 Task: Combine reversed audio with a delay effect to create a surreal ambiance.
Action: Mouse moved to (86, 8)
Screenshot: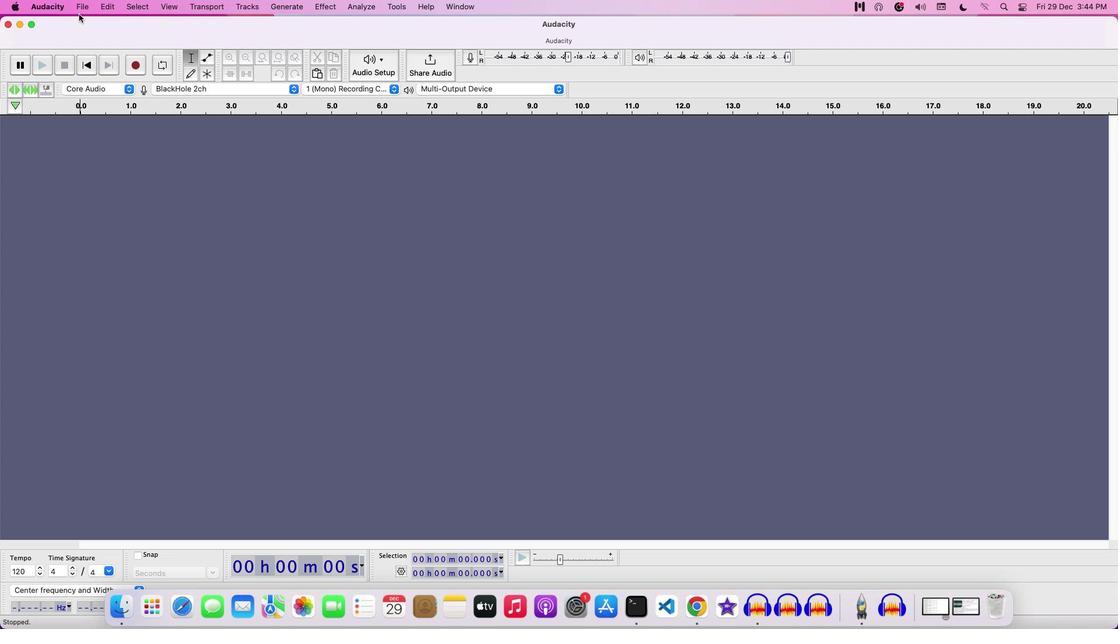 
Action: Mouse pressed left at (86, 8)
Screenshot: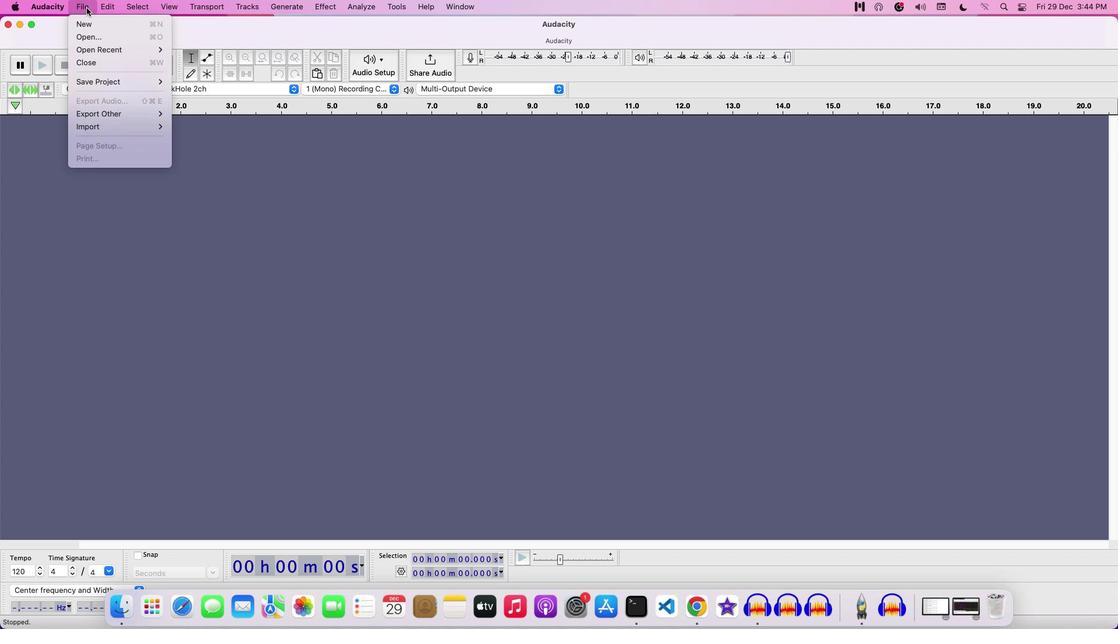 
Action: Mouse moved to (100, 34)
Screenshot: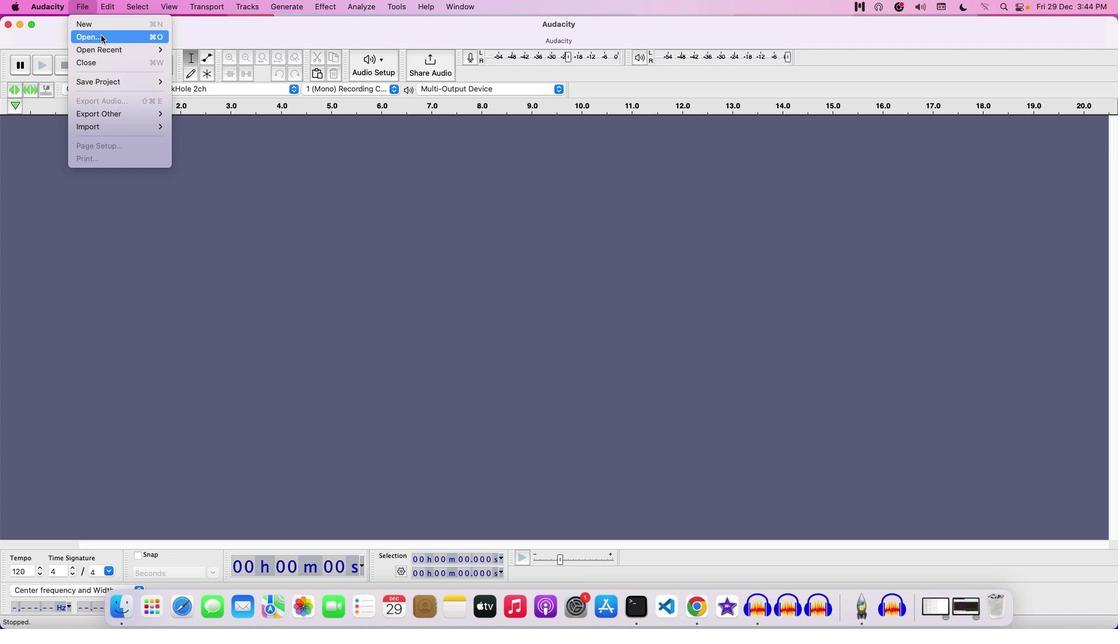 
Action: Mouse pressed left at (100, 34)
Screenshot: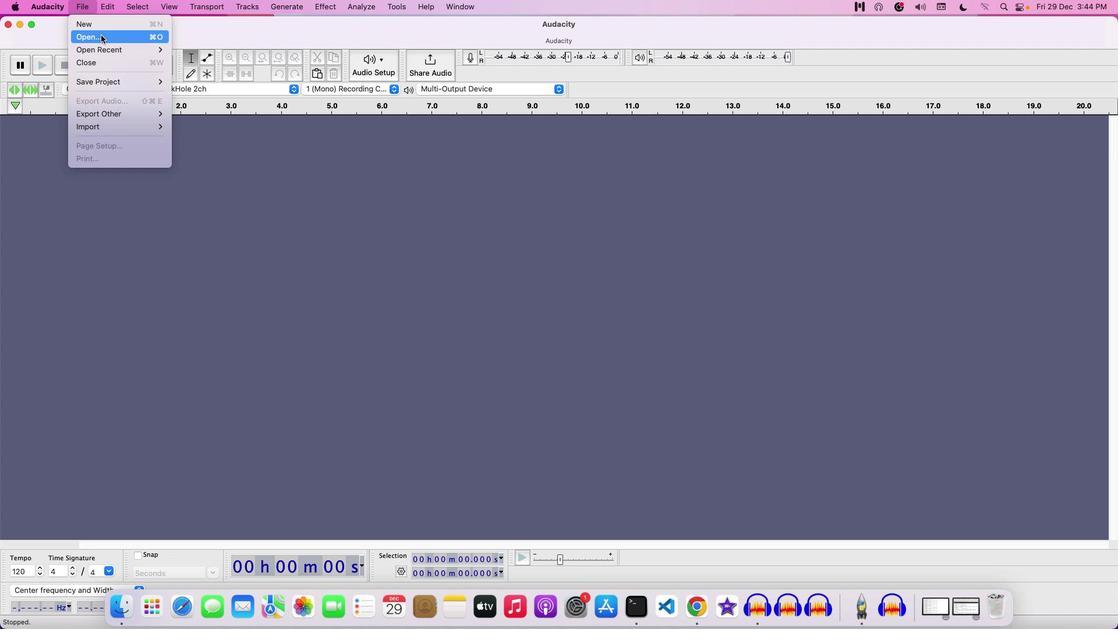 
Action: Mouse moved to (382, 150)
Screenshot: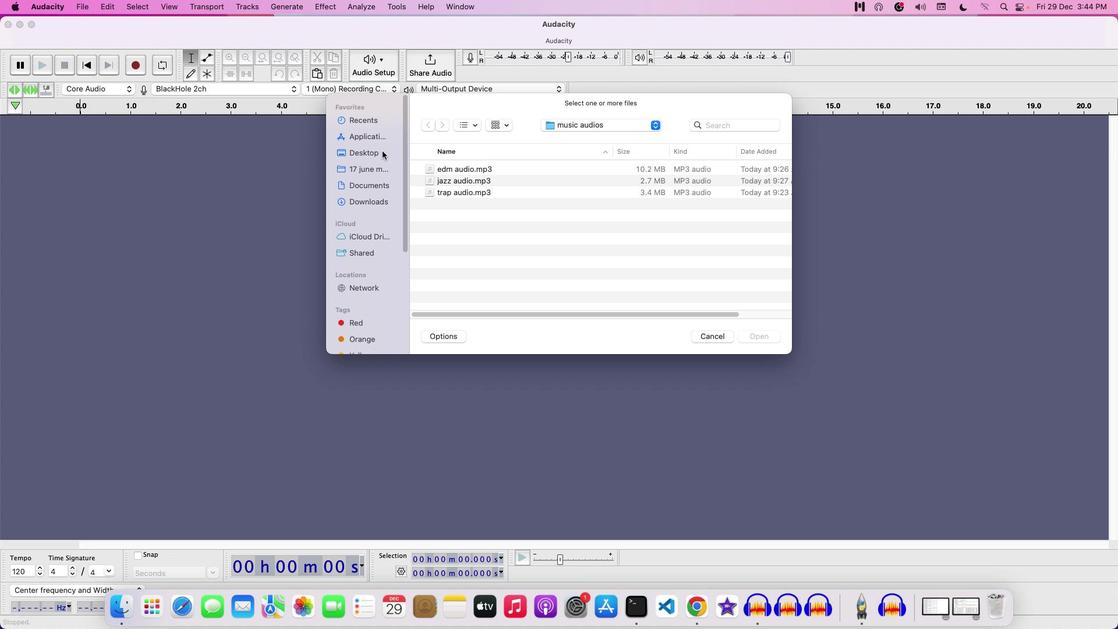 
Action: Mouse pressed left at (382, 150)
Screenshot: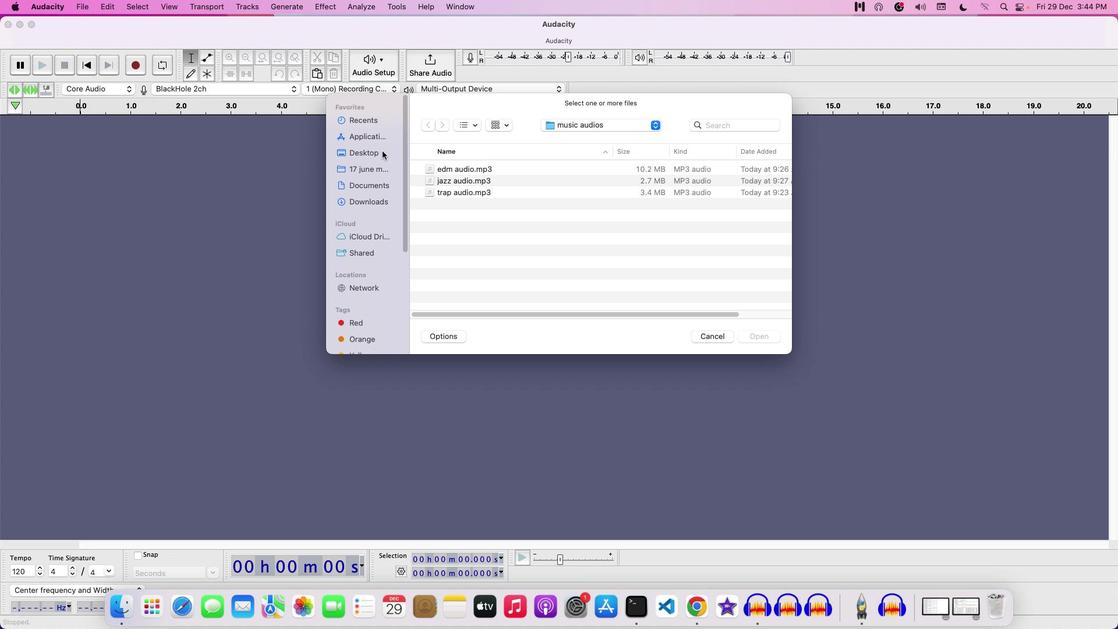 
Action: Mouse moved to (491, 180)
Screenshot: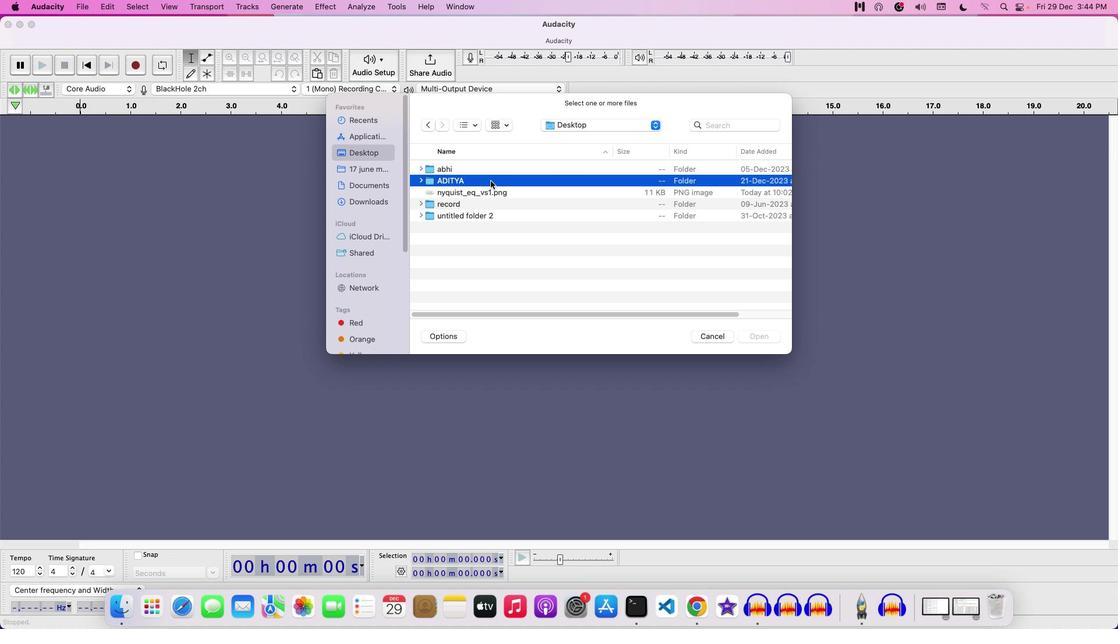 
Action: Mouse pressed left at (491, 180)
Screenshot: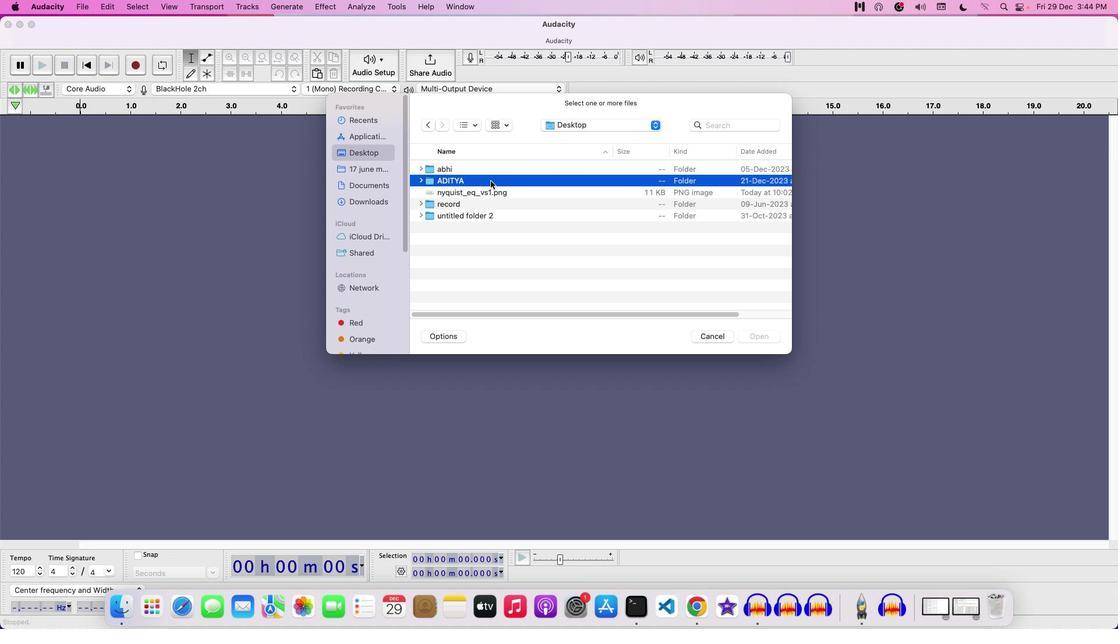 
Action: Mouse pressed left at (491, 180)
Screenshot: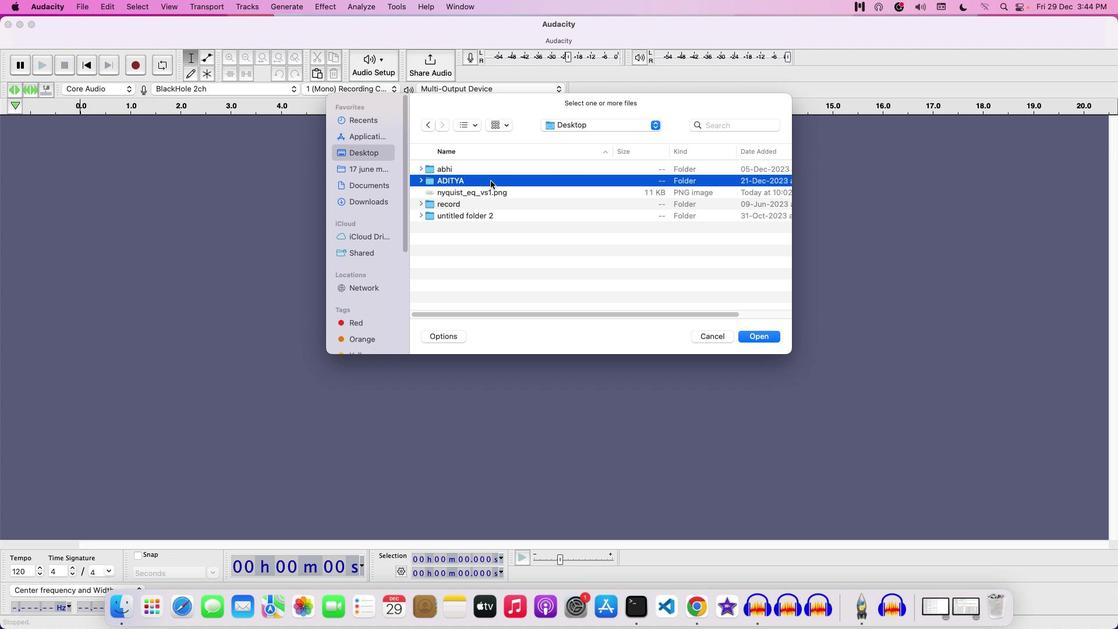 
Action: Mouse moved to (468, 190)
Screenshot: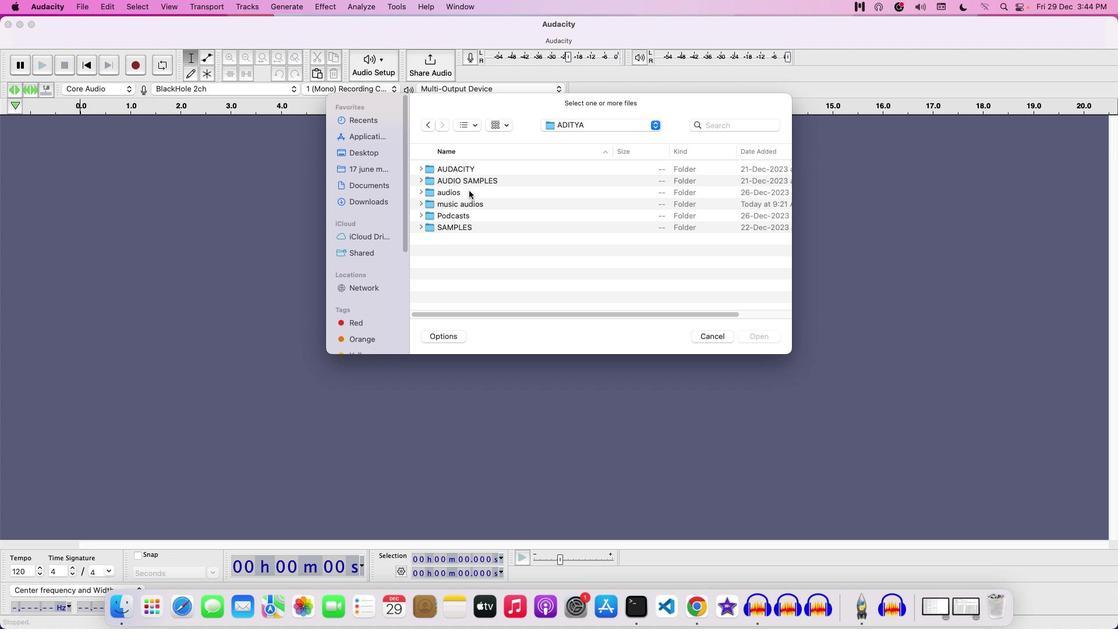 
Action: Mouse pressed left at (468, 190)
Screenshot: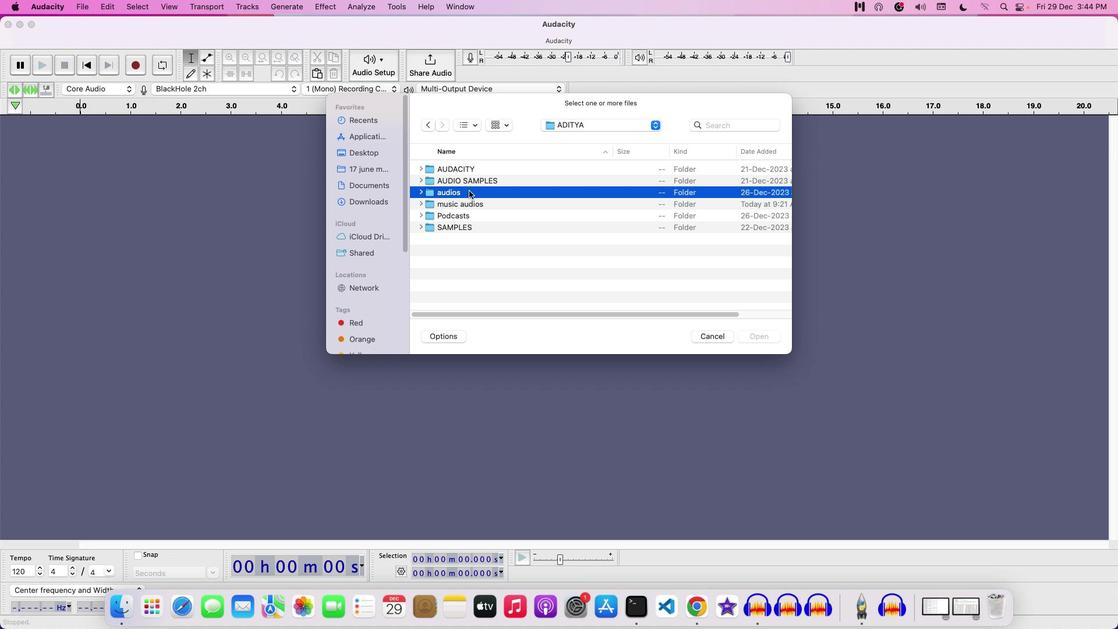 
Action: Mouse pressed left at (468, 190)
Screenshot: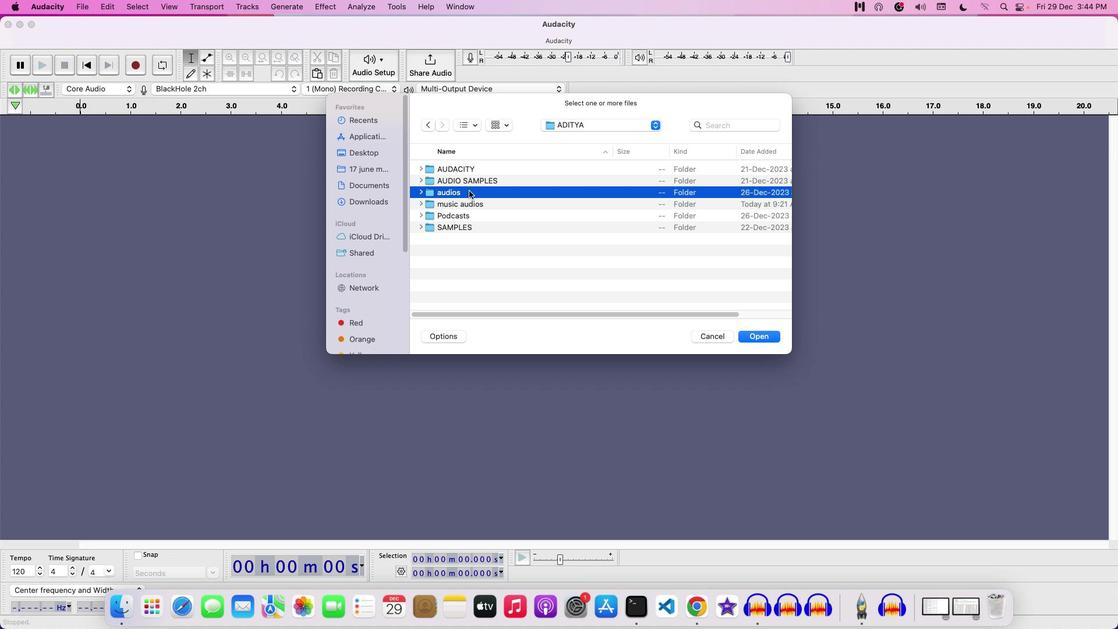 
Action: Mouse moved to (464, 170)
Screenshot: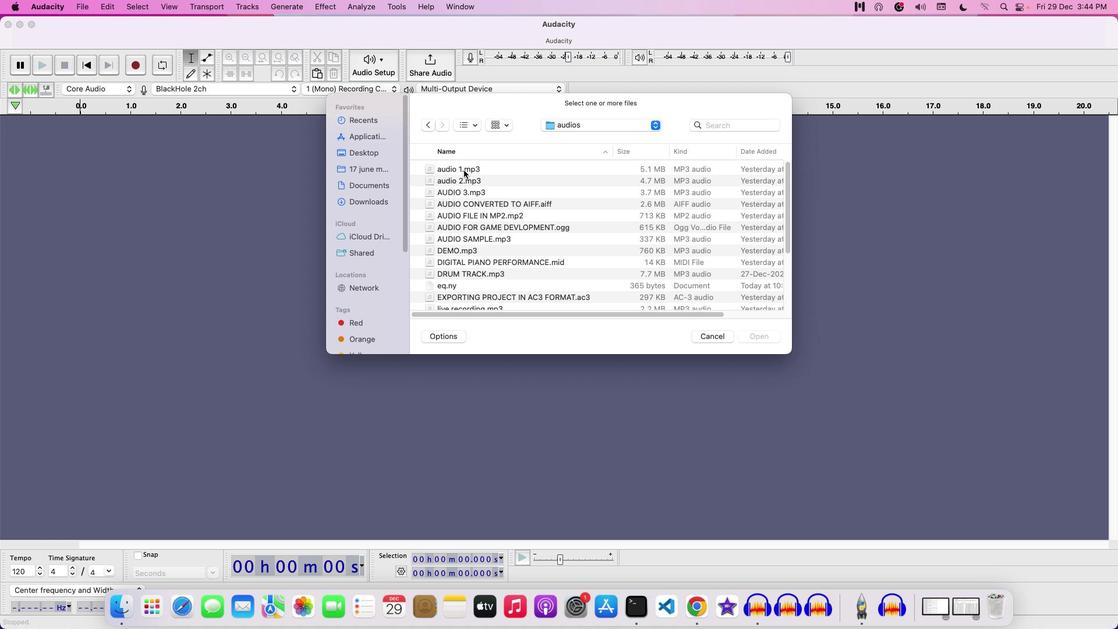 
Action: Mouse pressed left at (464, 170)
Screenshot: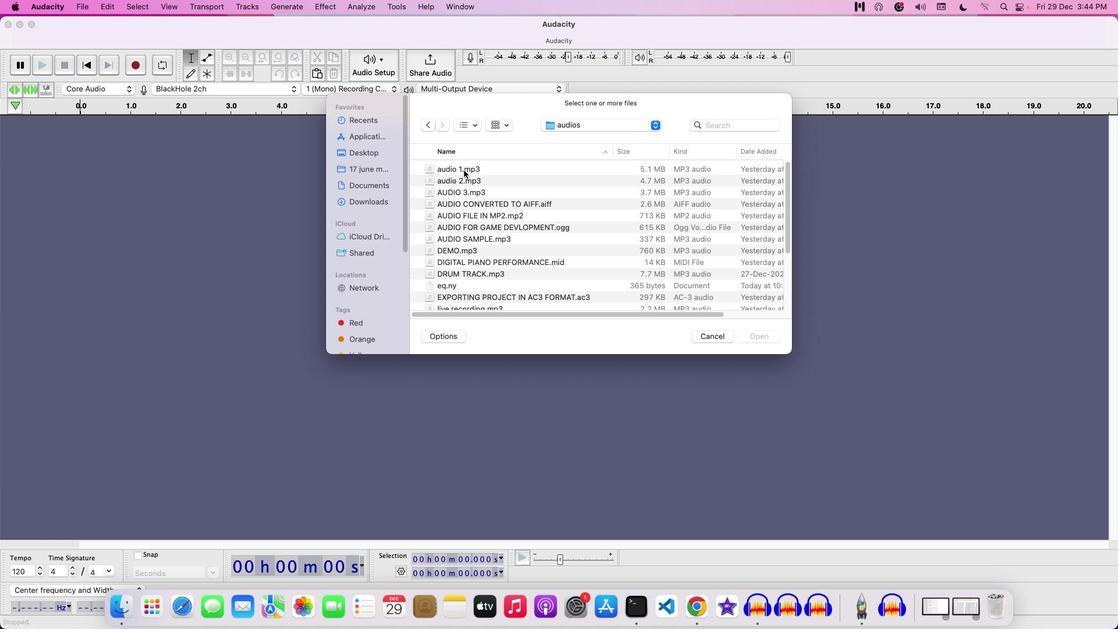 
Action: Mouse moved to (552, 181)
Screenshot: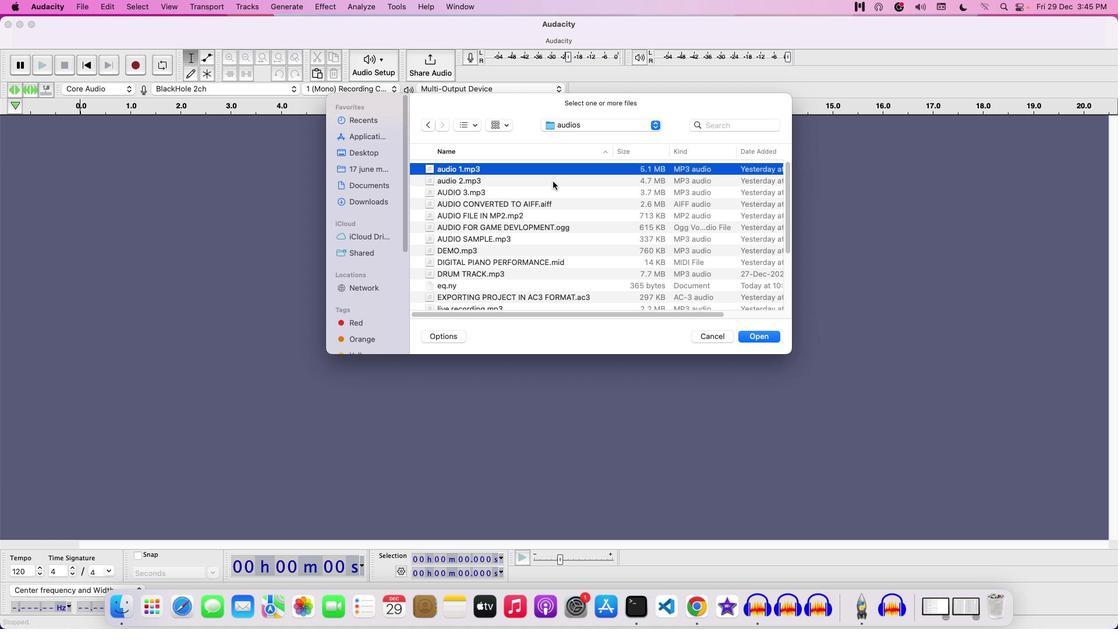 
Action: Mouse pressed left at (552, 181)
Screenshot: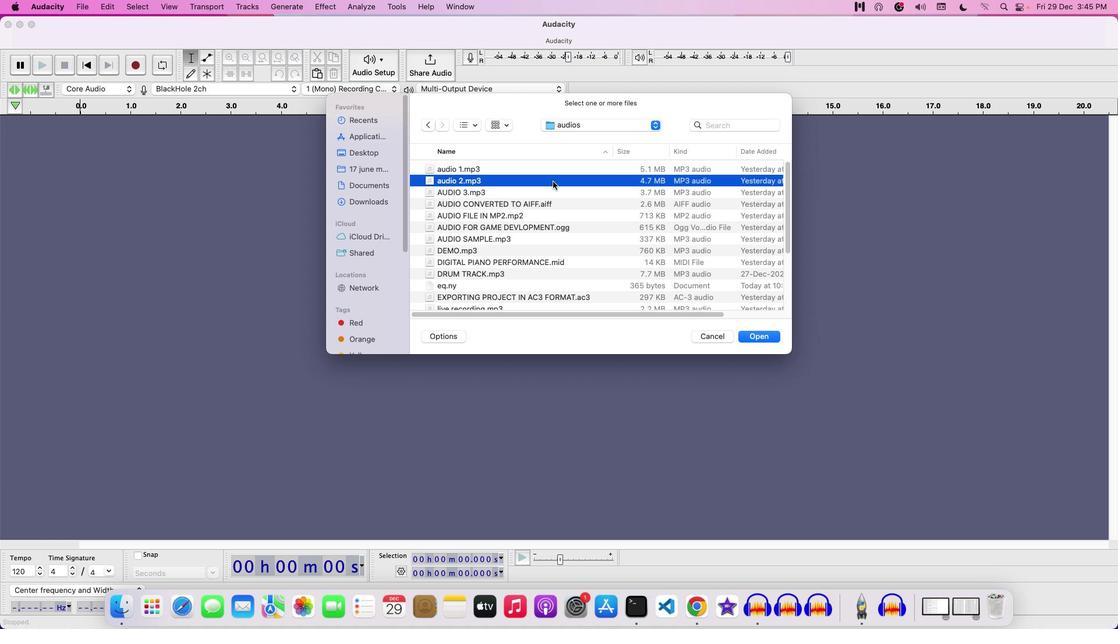 
Action: Mouse moved to (585, 170)
Screenshot: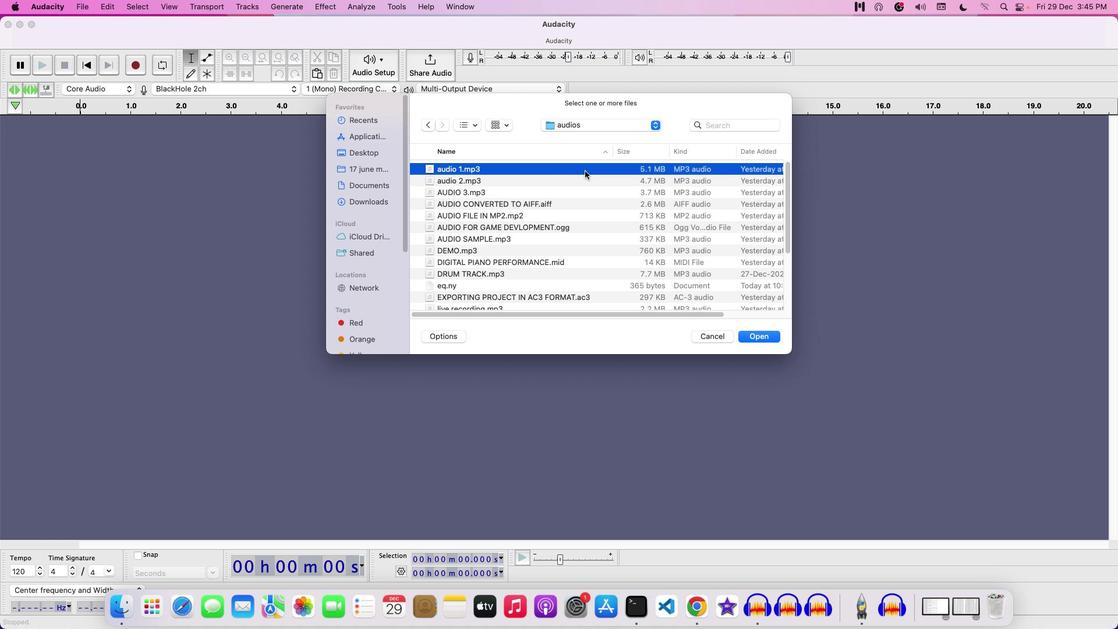 
Action: Mouse pressed left at (585, 170)
Screenshot: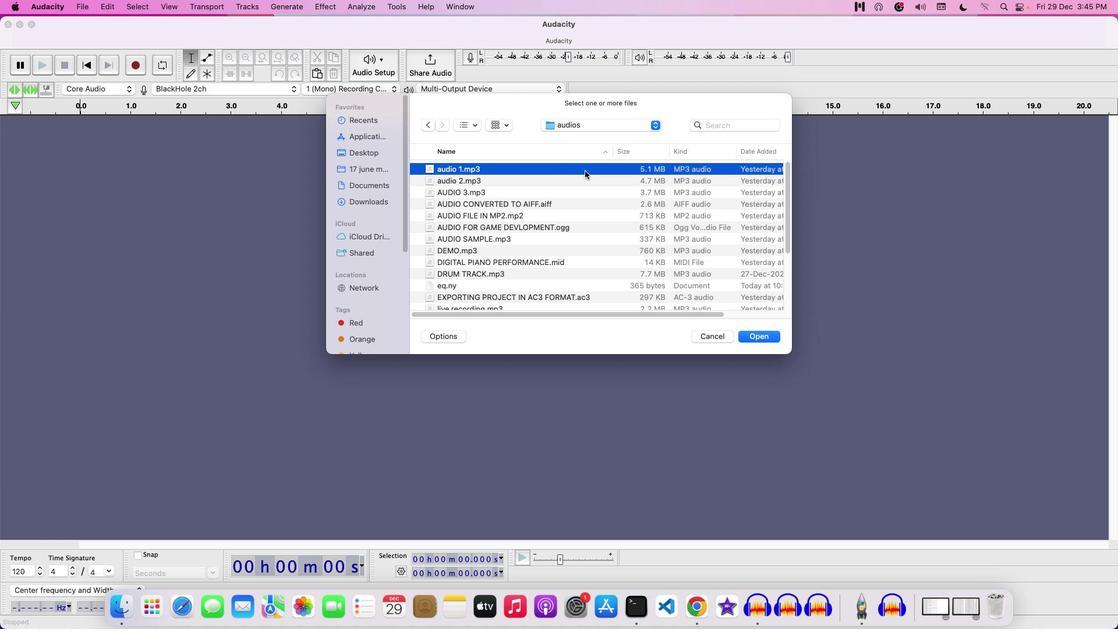 
Action: Mouse moved to (749, 337)
Screenshot: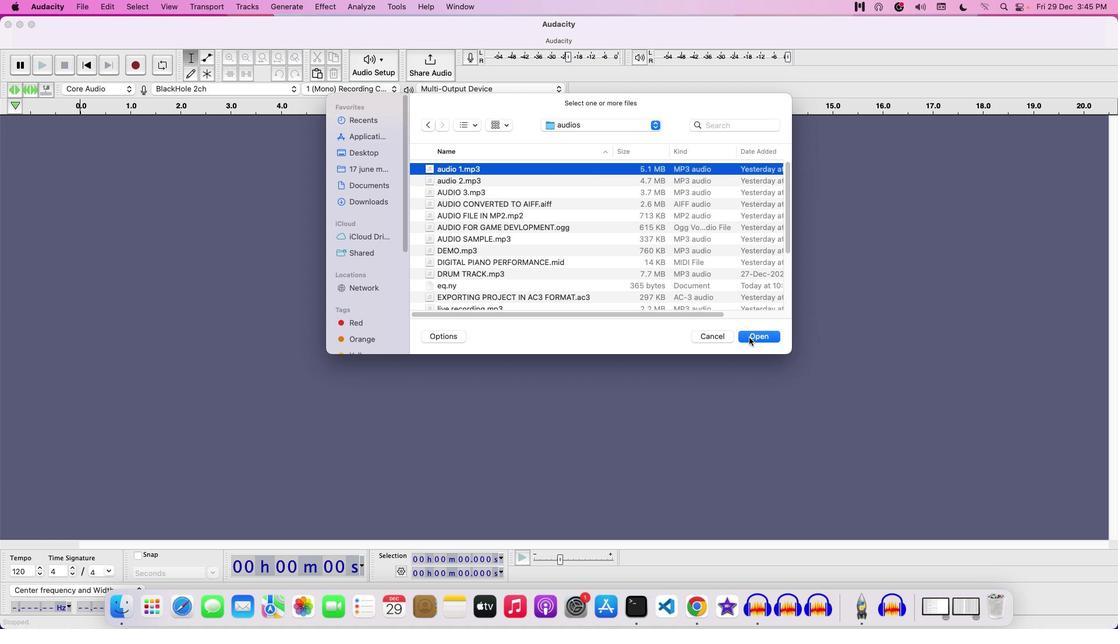 
Action: Mouse pressed left at (749, 337)
Screenshot: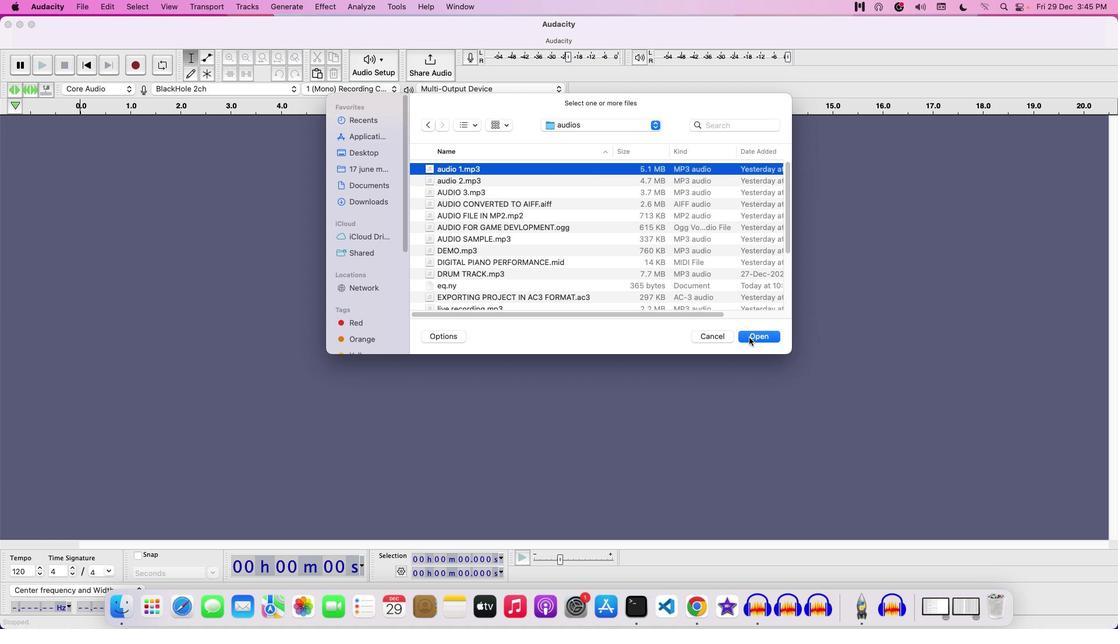 
Action: Mouse moved to (385, 162)
Screenshot: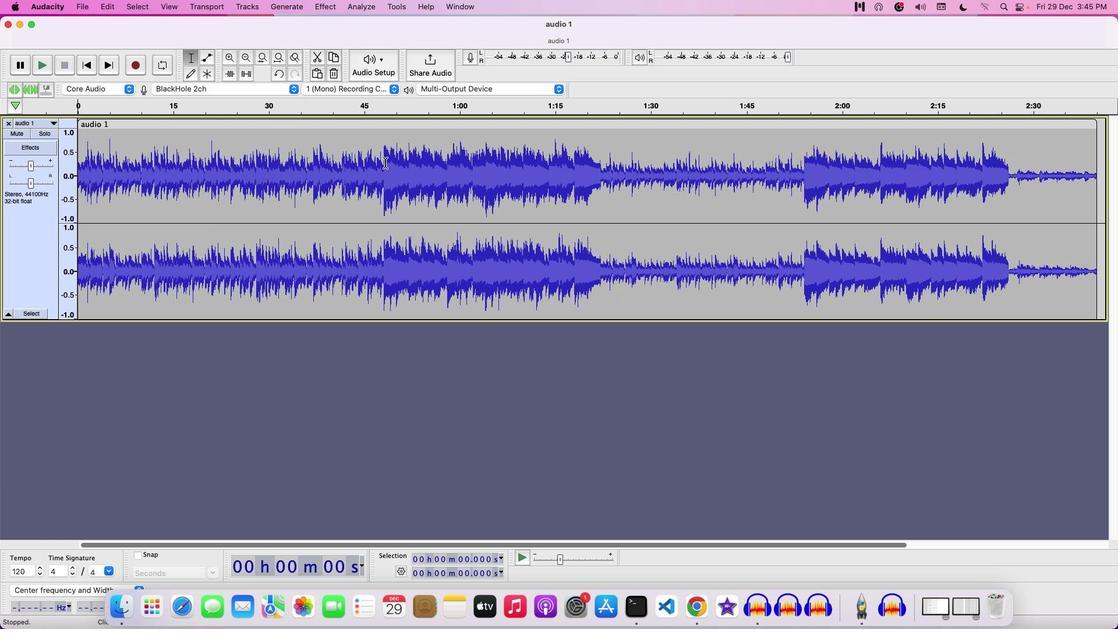 
Action: Mouse pressed left at (385, 162)
Screenshot: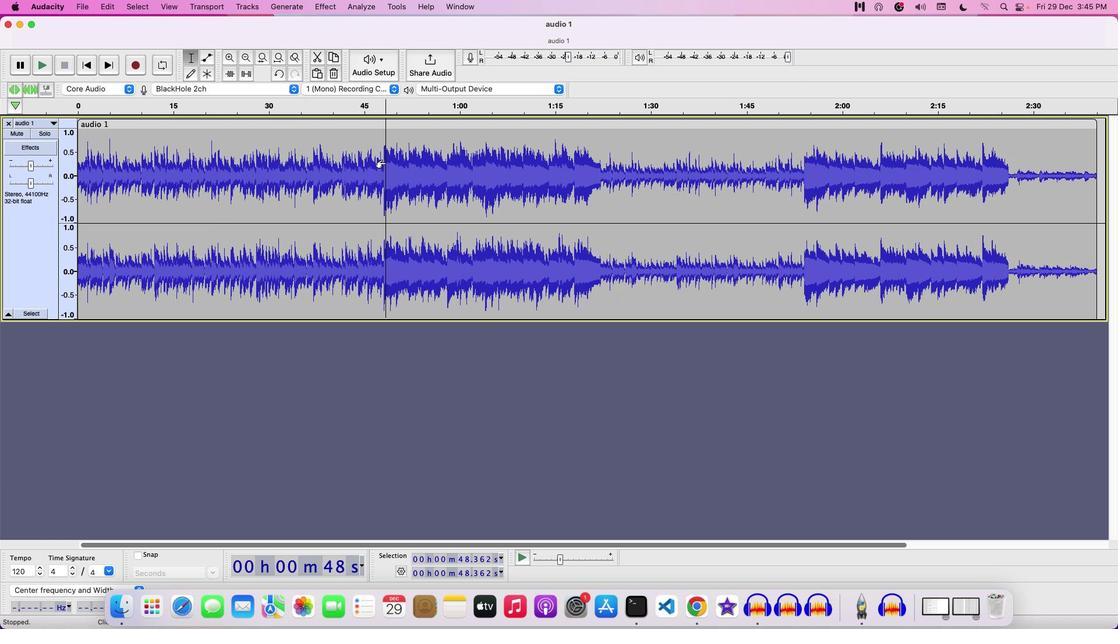 
Action: Key pressed Key.space
Screenshot: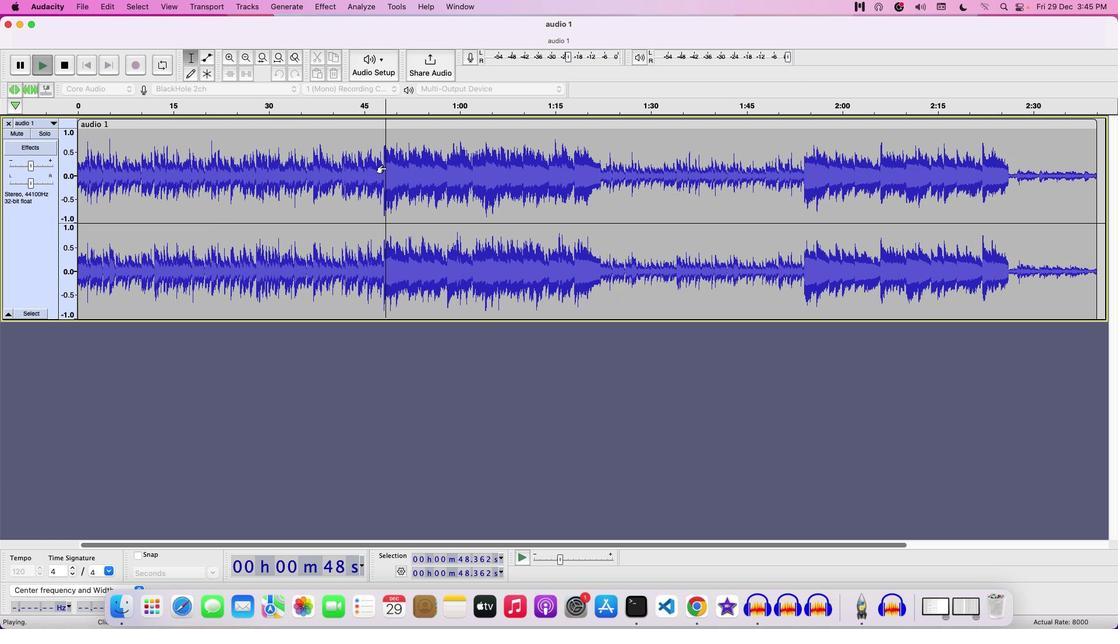 
Action: Mouse moved to (797, 177)
Screenshot: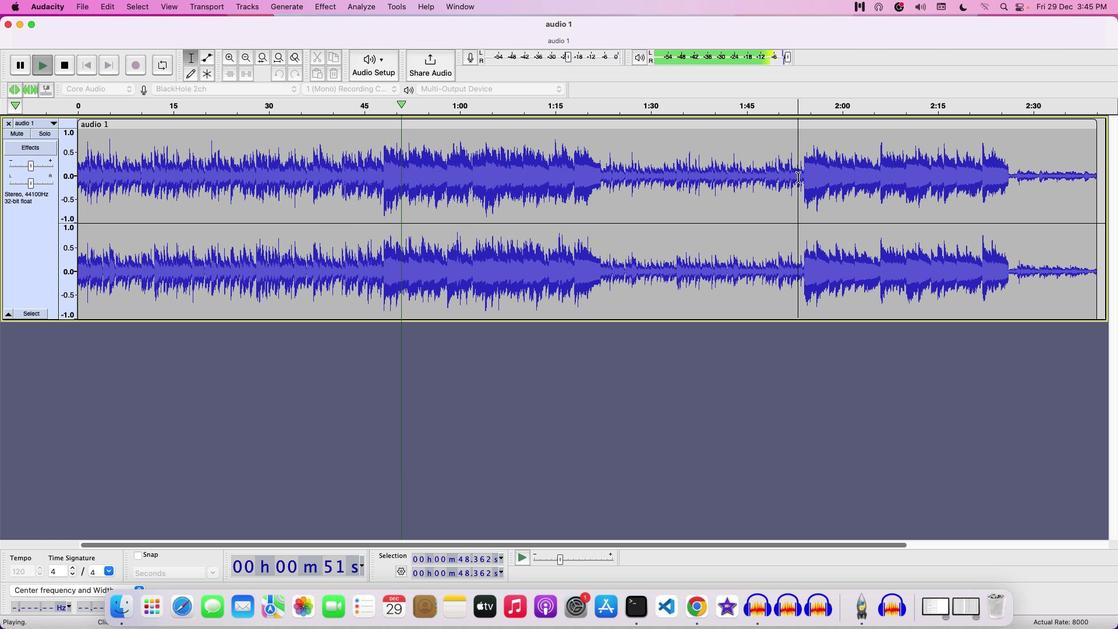 
Action: Mouse pressed left at (797, 177)
Screenshot: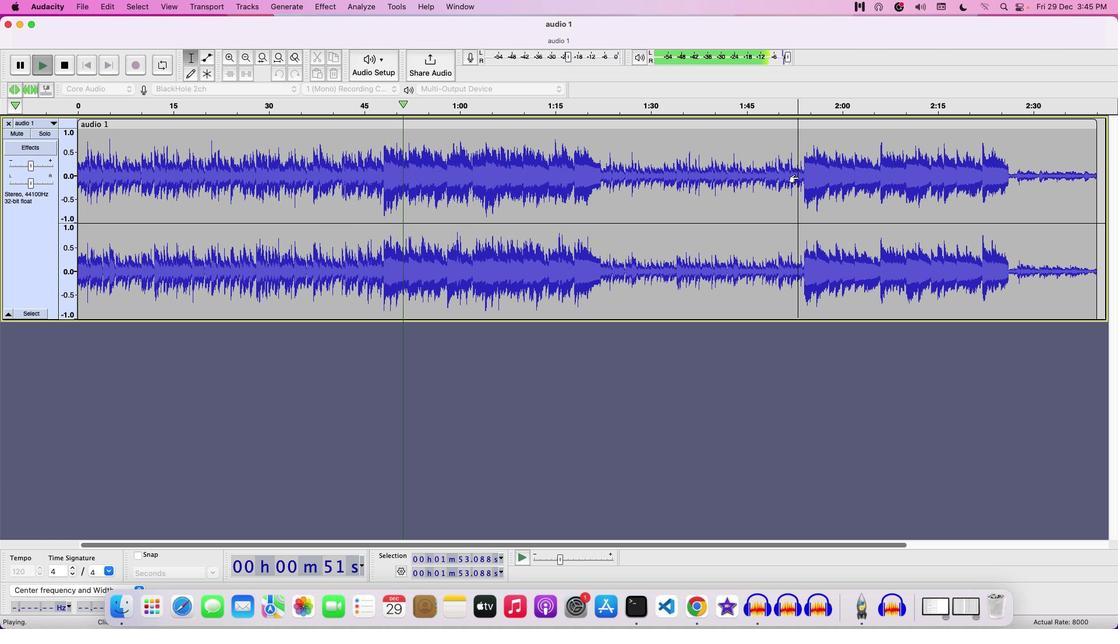 
Action: Key pressed Key.space
Screenshot: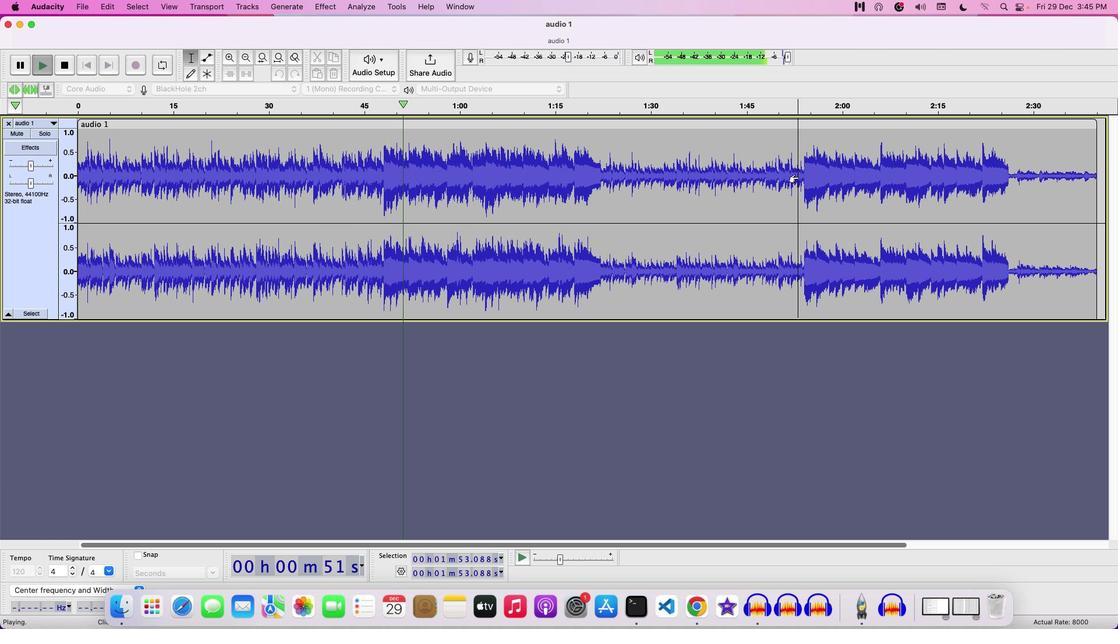 
Action: Mouse moved to (759, 188)
Screenshot: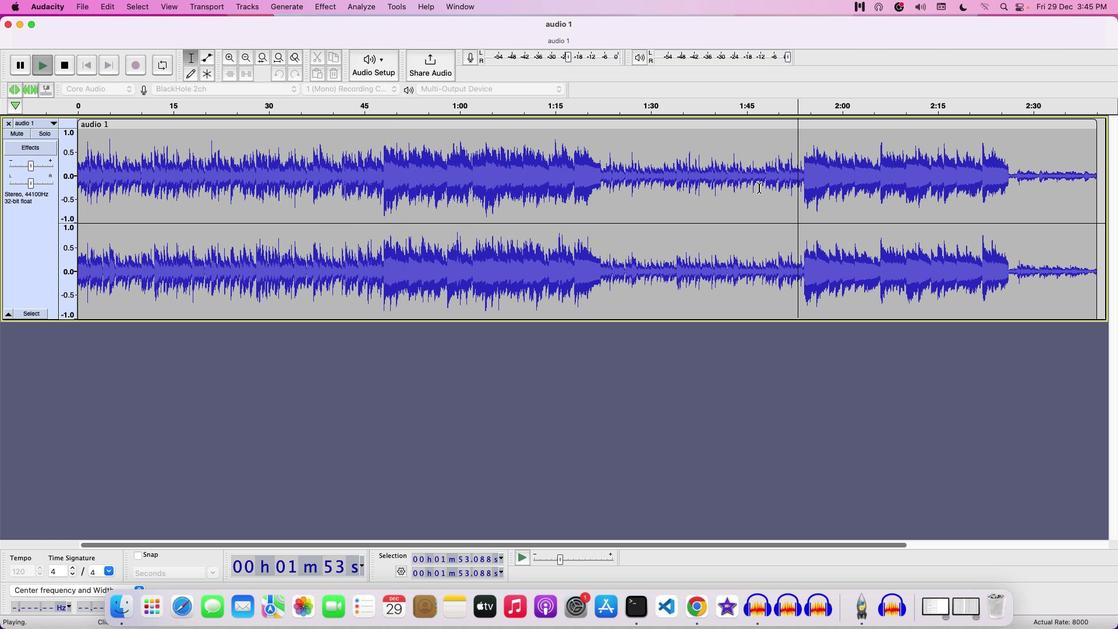 
Action: Key pressed Key.space
Screenshot: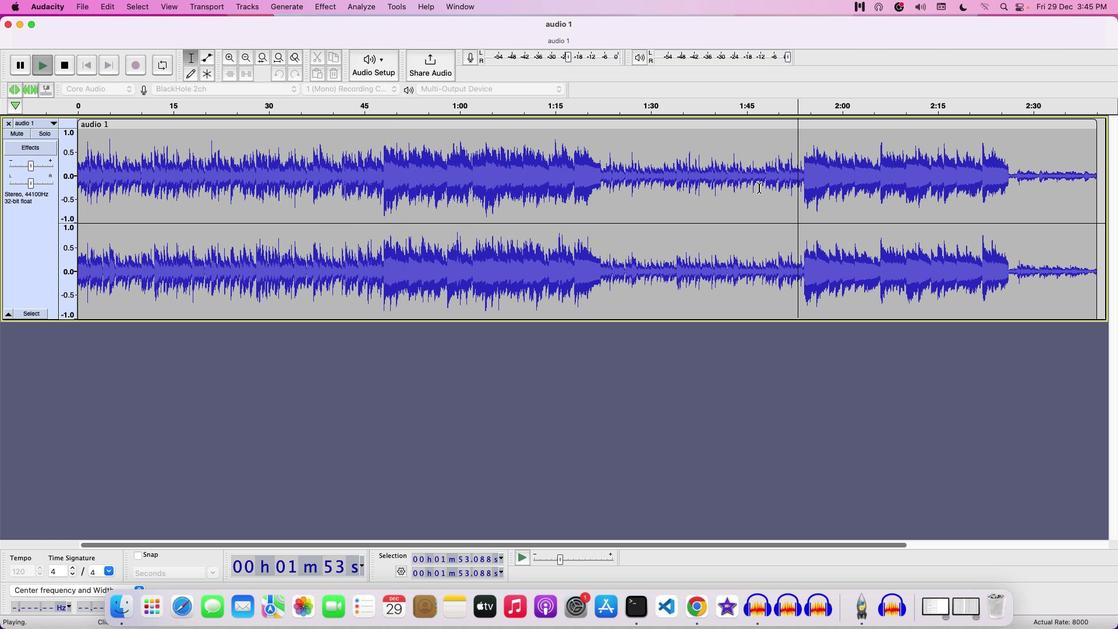 
Action: Mouse moved to (37, 161)
Screenshot: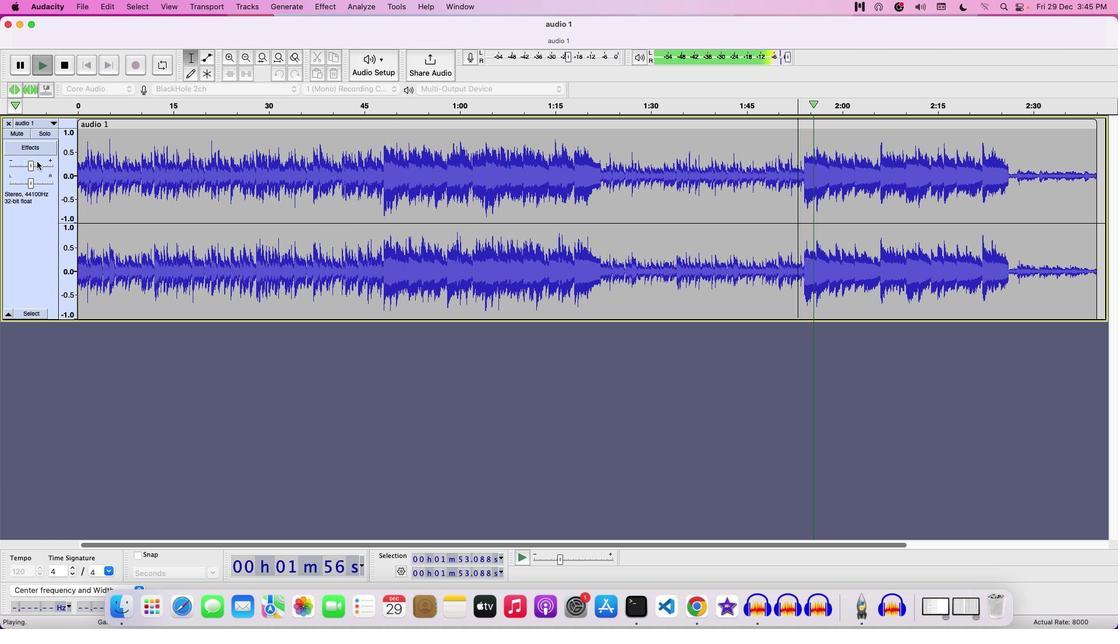 
Action: Mouse pressed left at (37, 161)
Screenshot: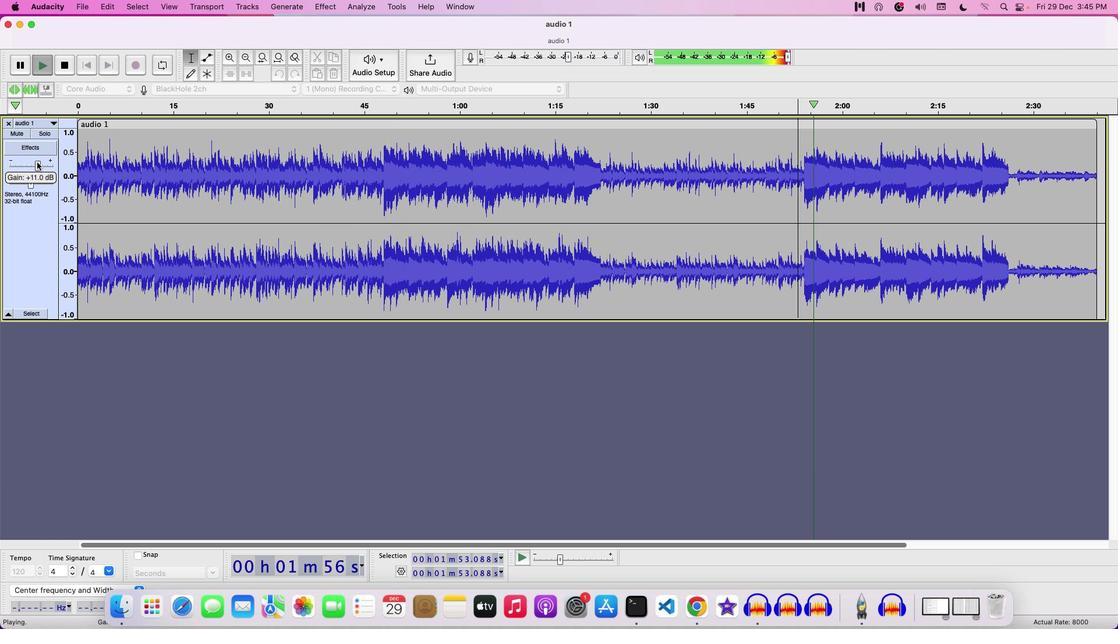 
Action: Mouse moved to (38, 162)
Screenshot: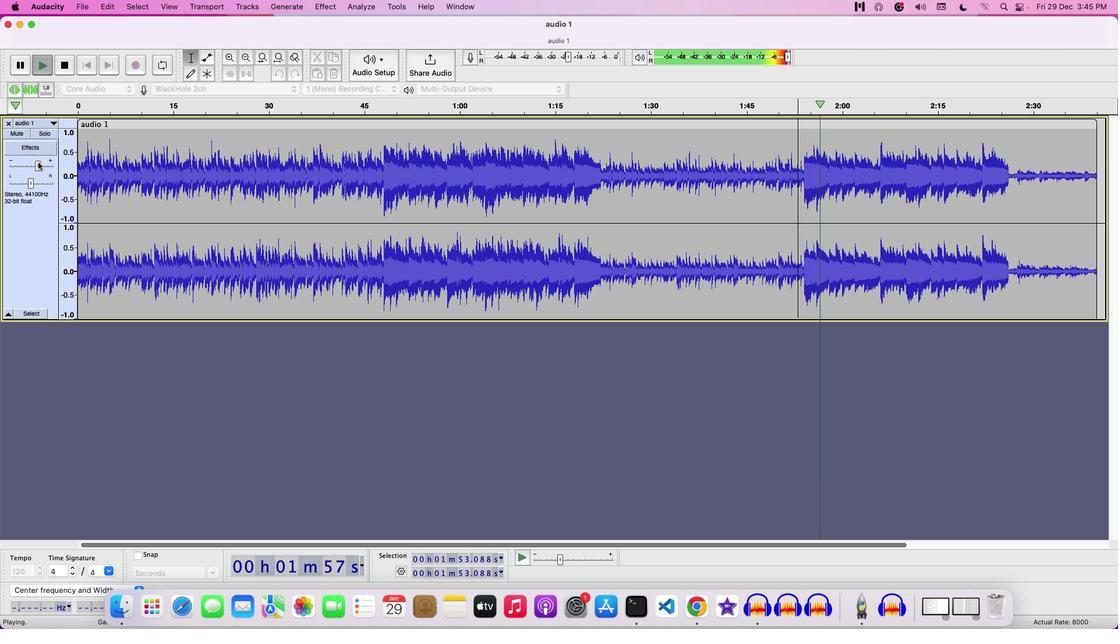 
Action: Mouse pressed left at (38, 162)
Screenshot: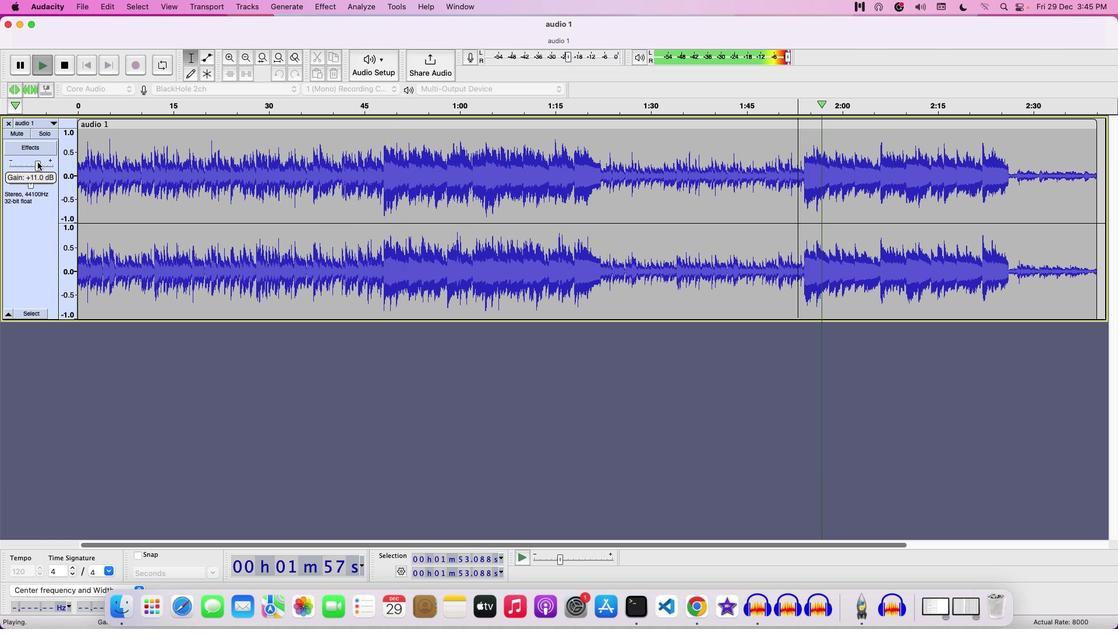 
Action: Mouse moved to (375, 188)
Screenshot: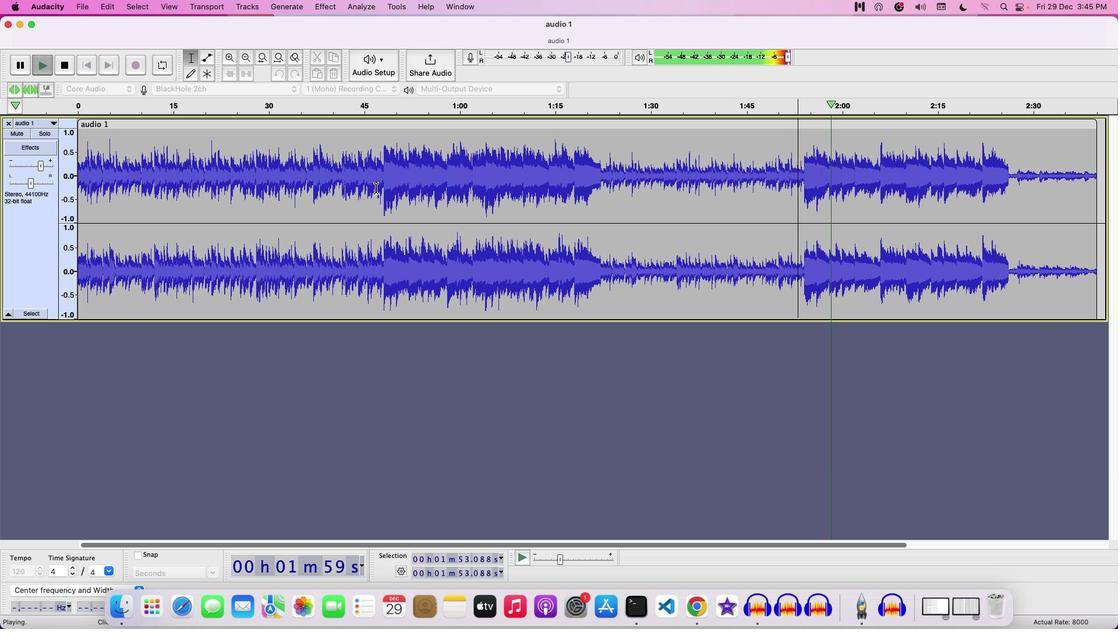 
Action: Mouse pressed left at (375, 188)
Screenshot: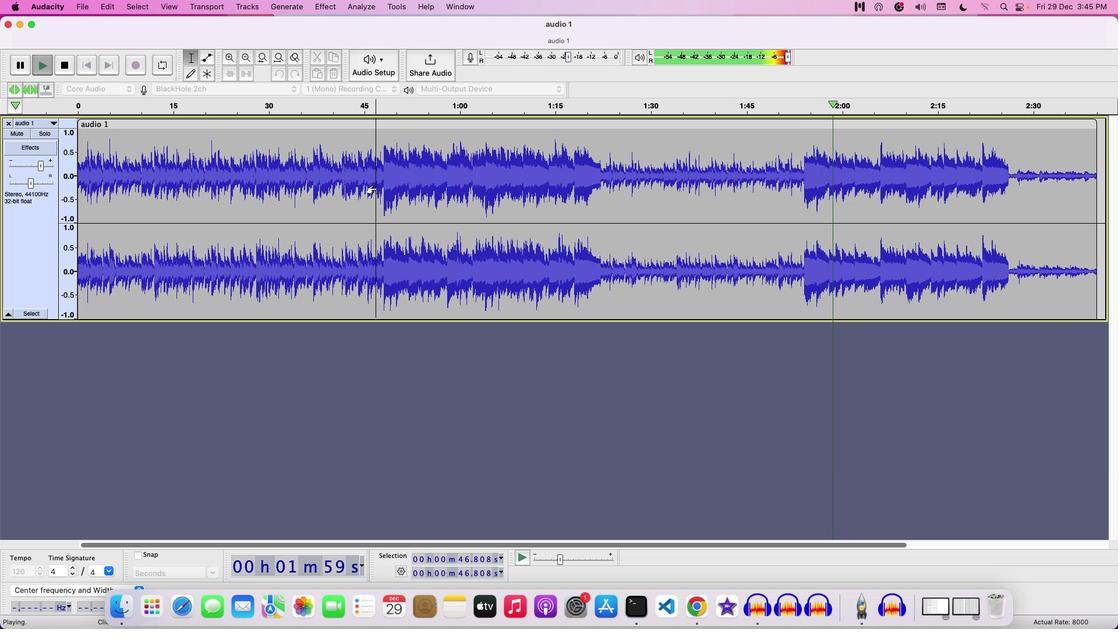 
Action: Mouse moved to (292, 179)
Screenshot: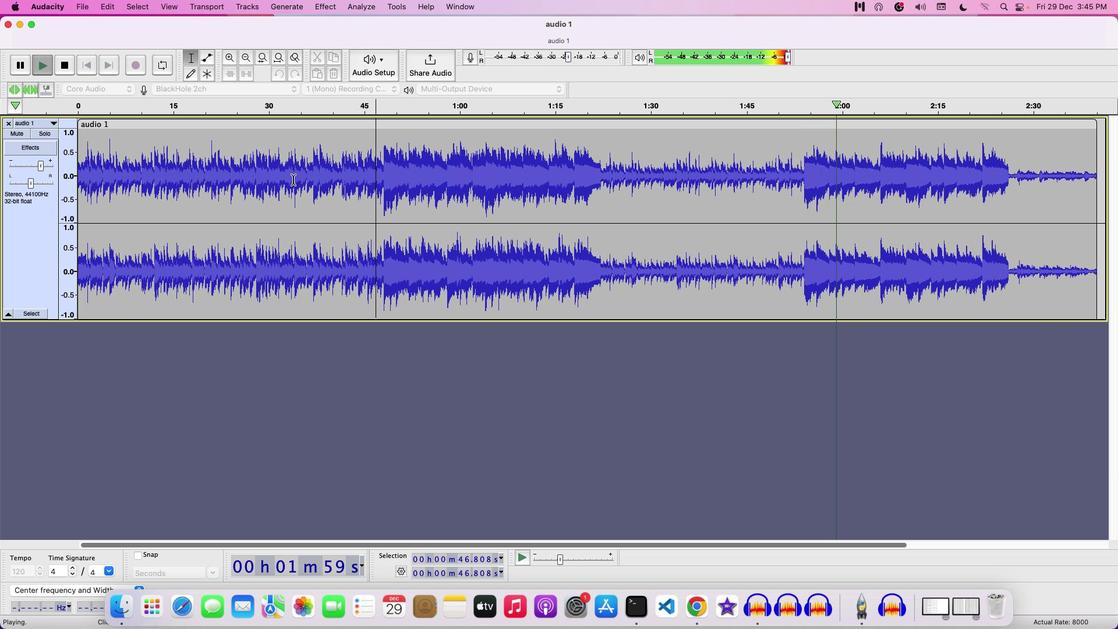 
Action: Mouse pressed left at (292, 179)
Screenshot: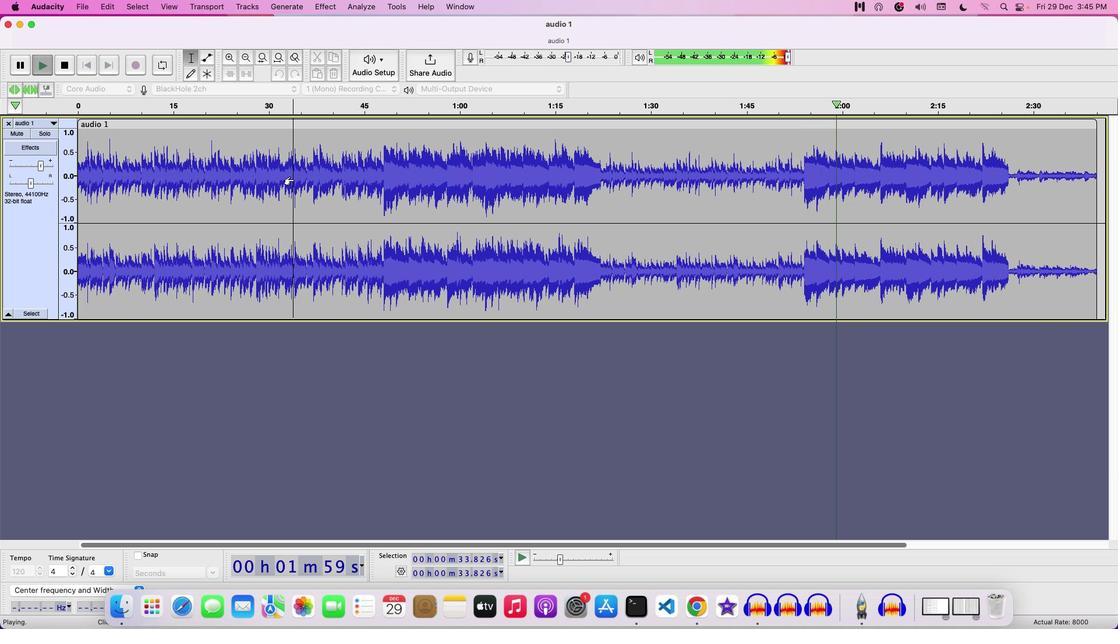 
Action: Mouse moved to (292, 179)
Screenshot: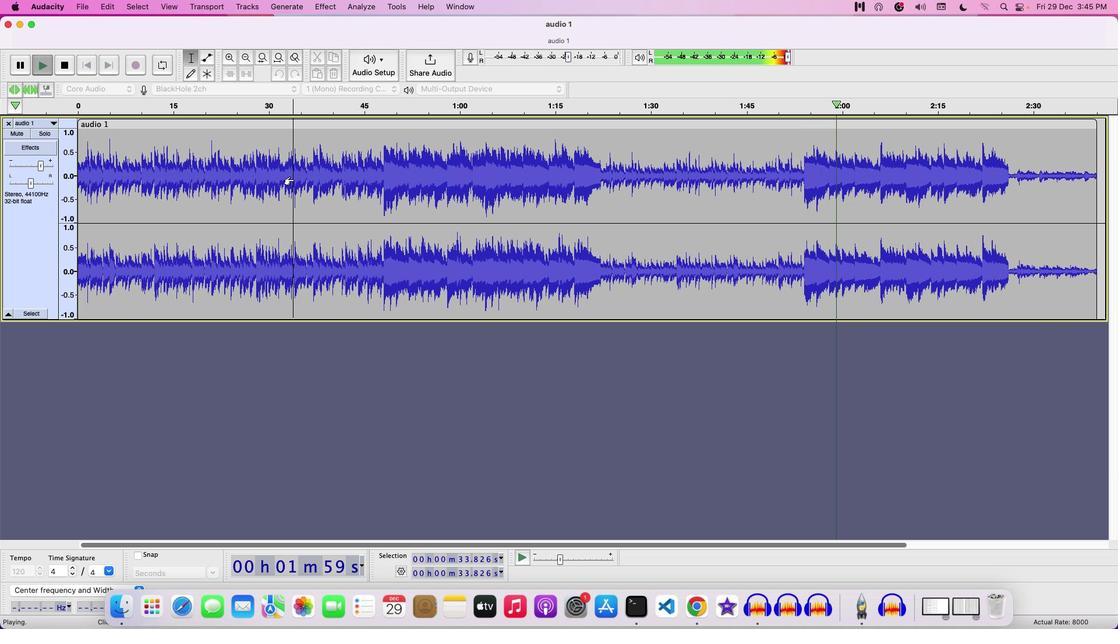 
Action: Key pressed Key.spaceKey.space
Screenshot: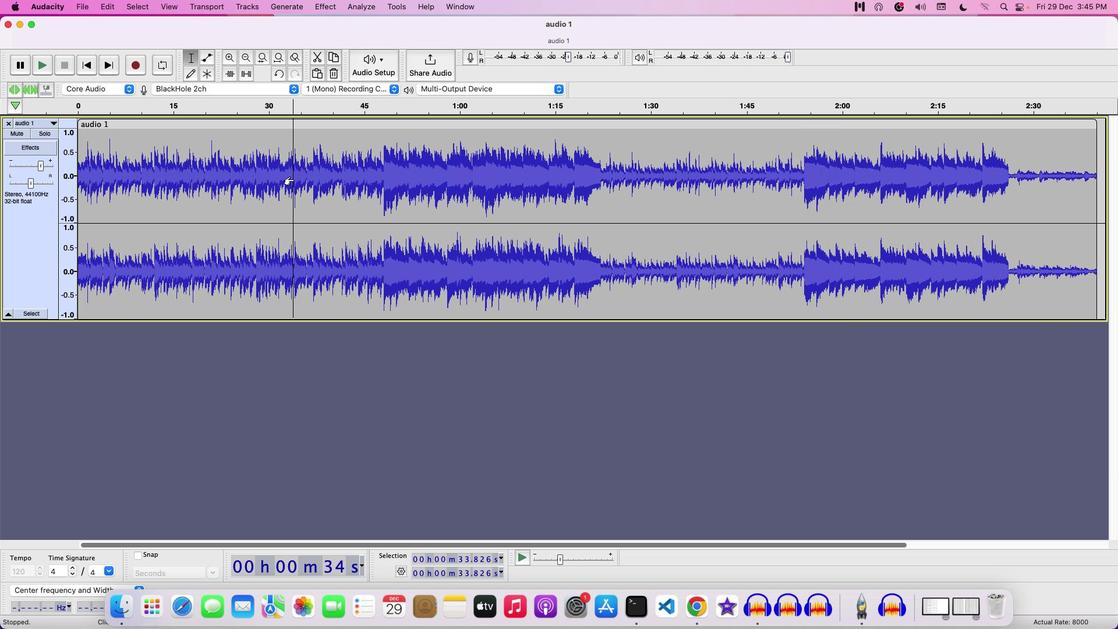 
Action: Mouse moved to (796, 151)
Screenshot: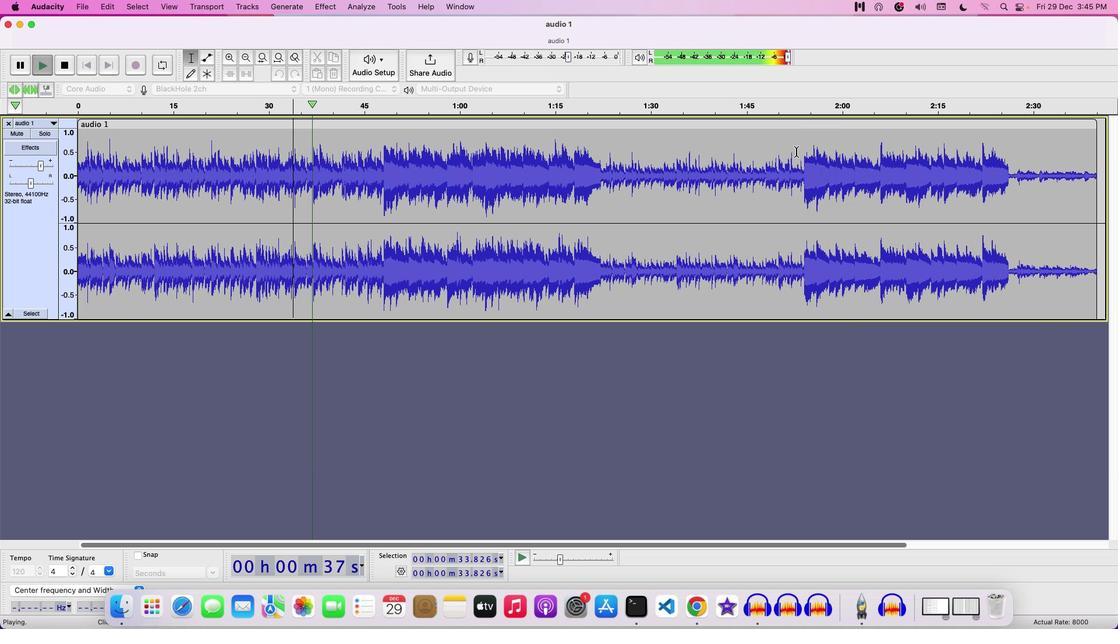 
Action: Key pressed Key.space
Screenshot: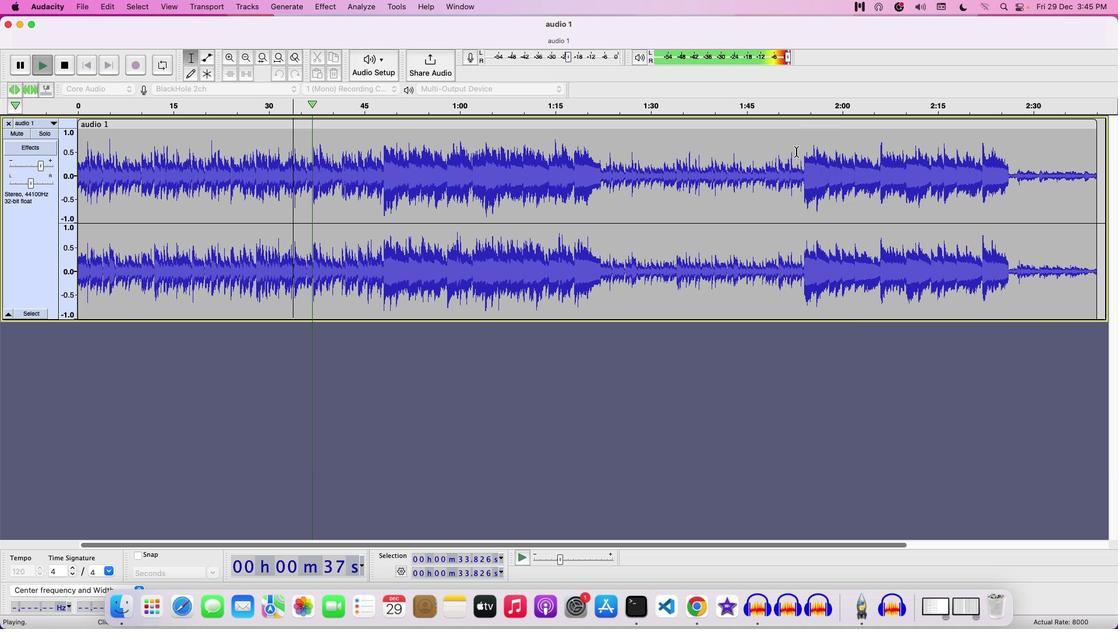 
Action: Mouse moved to (533, 153)
Screenshot: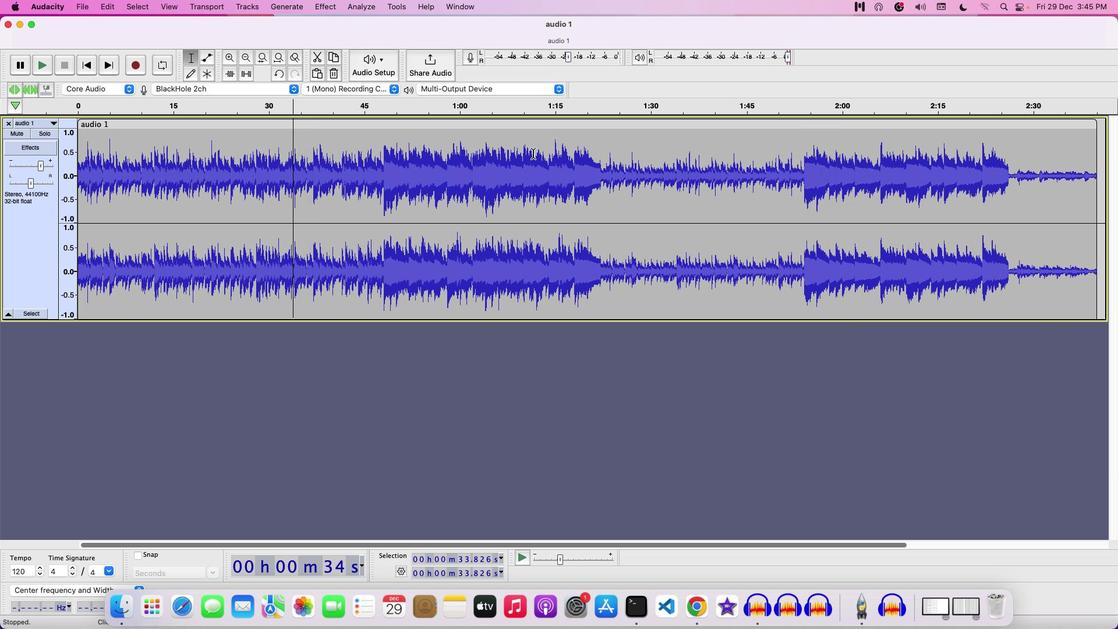 
Action: Mouse pressed left at (533, 153)
Screenshot: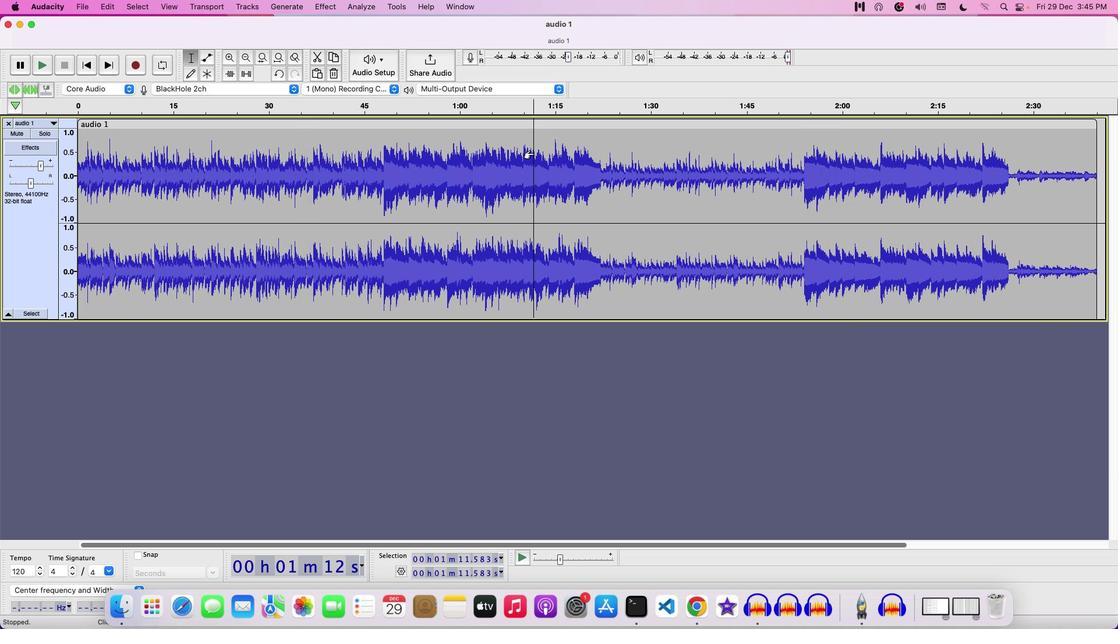 
Action: Mouse moved to (533, 153)
Screenshot: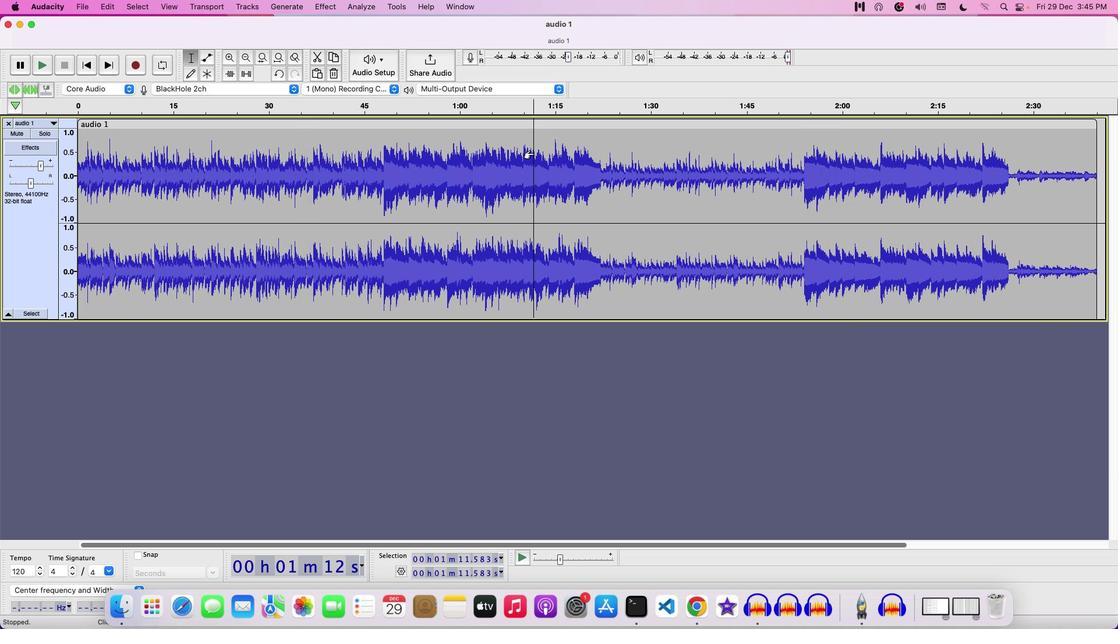 
Action: Mouse pressed left at (533, 153)
Screenshot: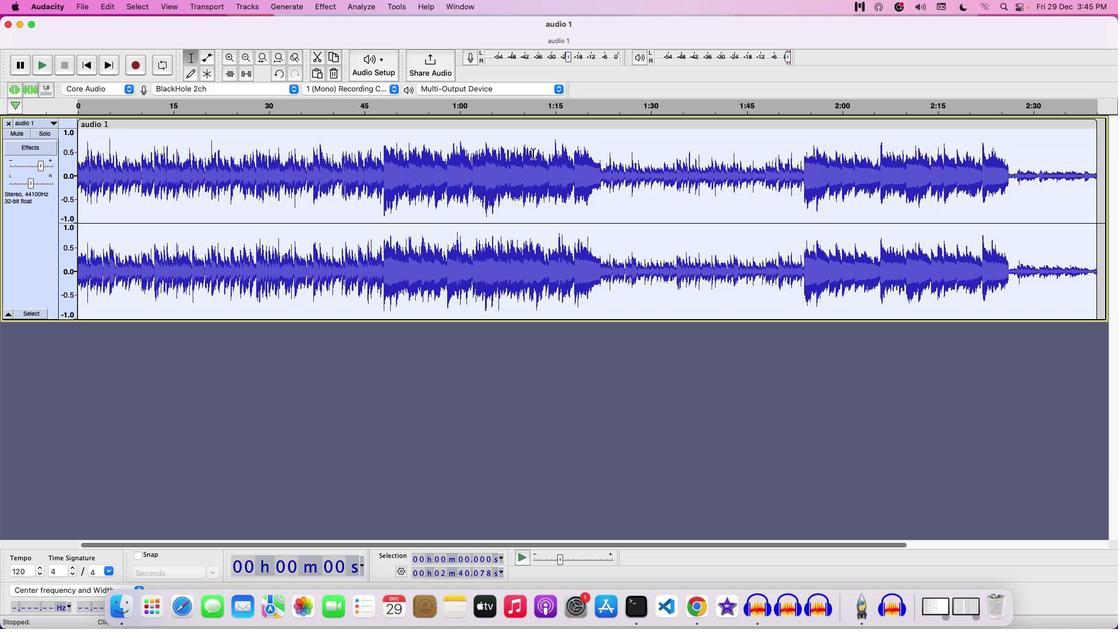 
Action: Mouse moved to (324, 4)
Screenshot: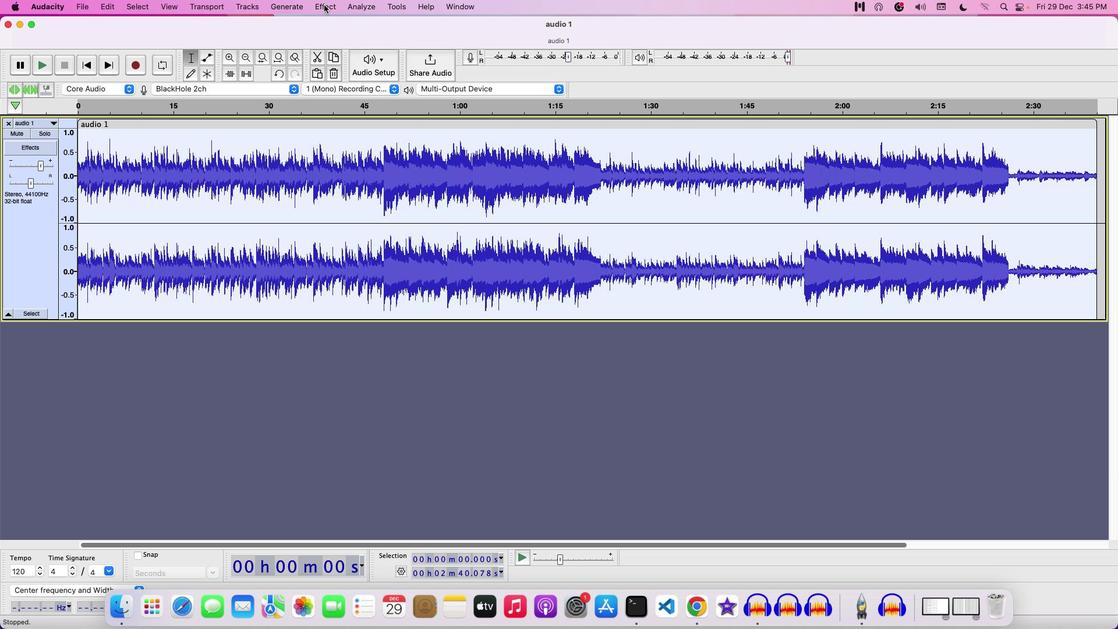 
Action: Mouse pressed left at (324, 4)
Screenshot: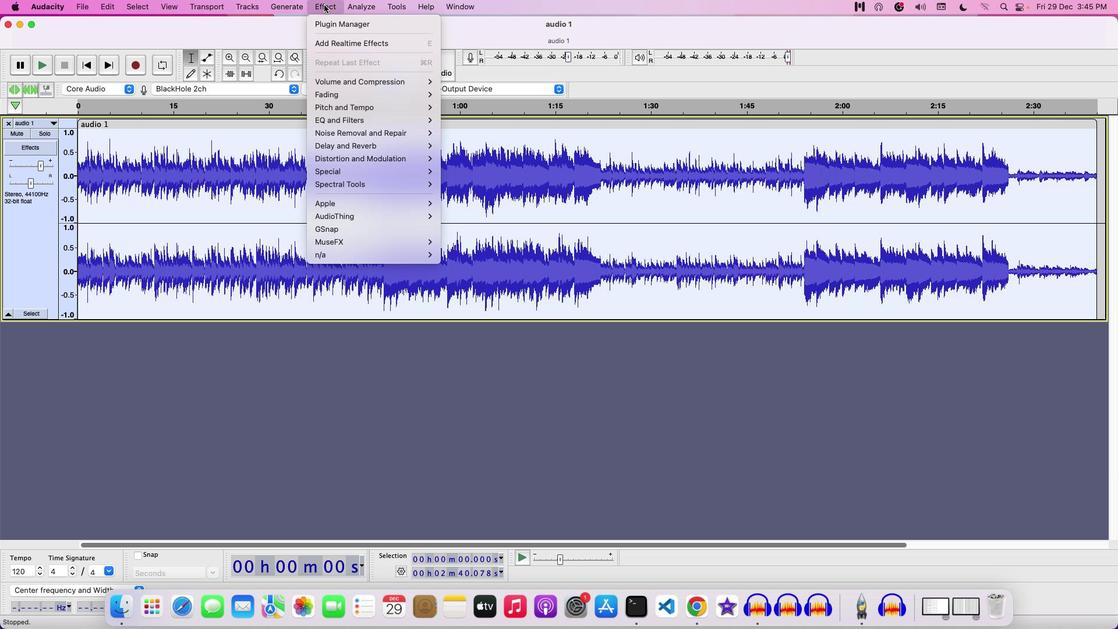 
Action: Mouse moved to (485, 193)
Screenshot: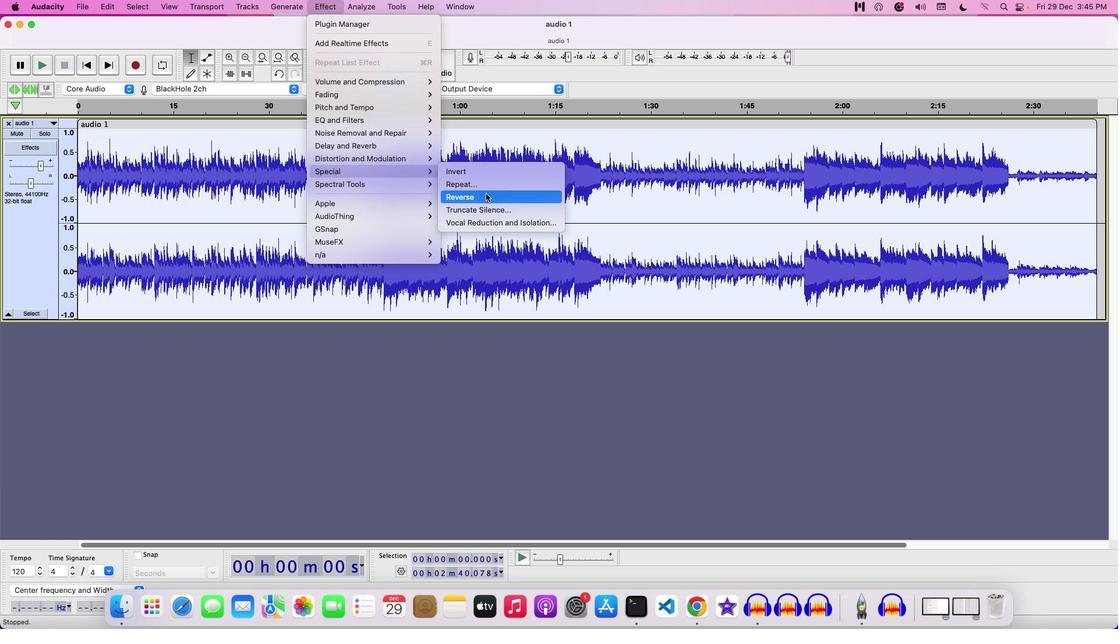 
Action: Mouse pressed left at (485, 193)
Screenshot: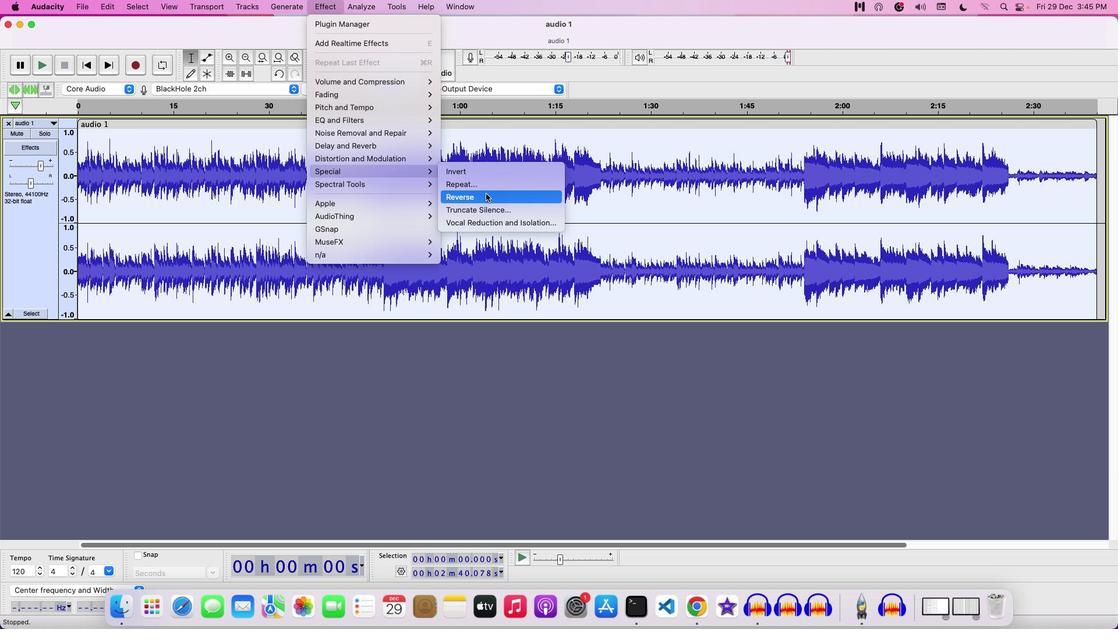 
Action: Key pressed Key.space
Screenshot: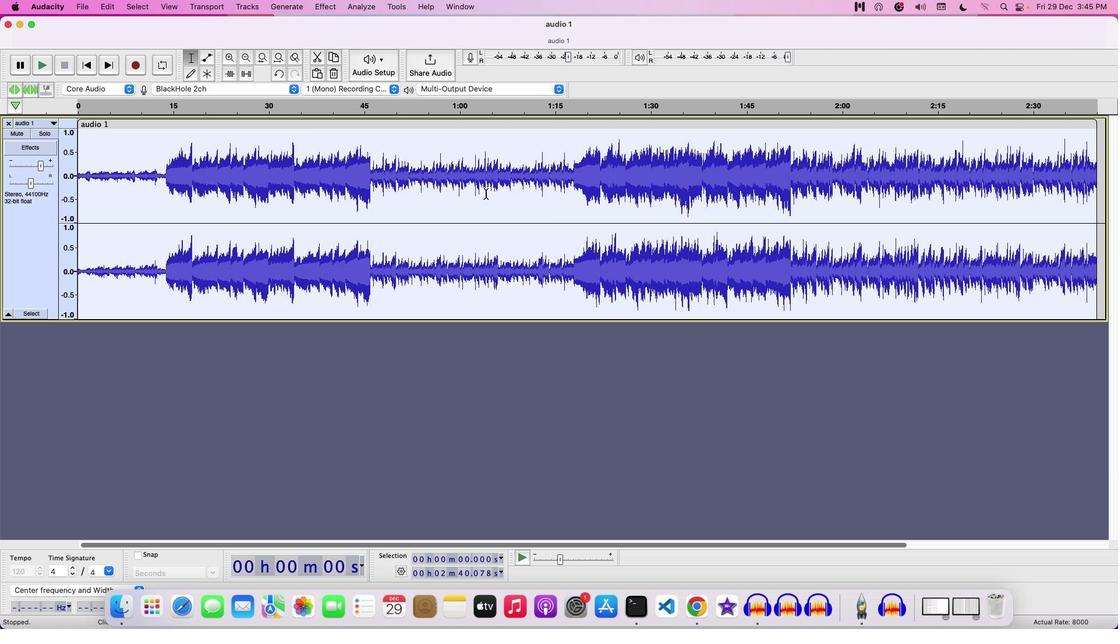 
Action: Mouse moved to (1100, 122)
Screenshot: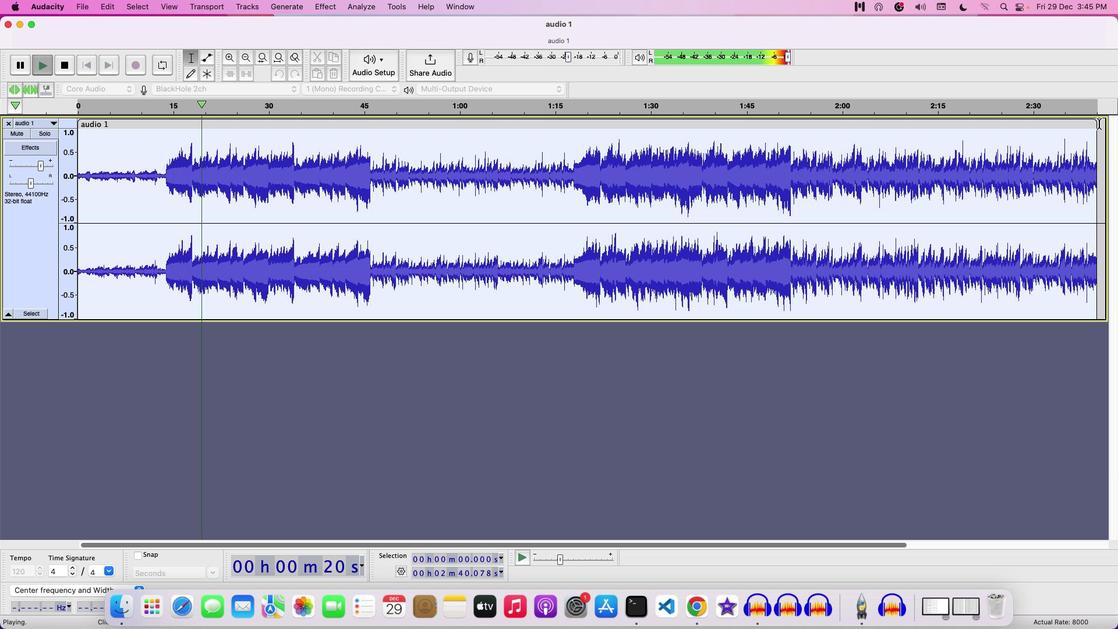 
Action: Key pressed Key.space
Screenshot: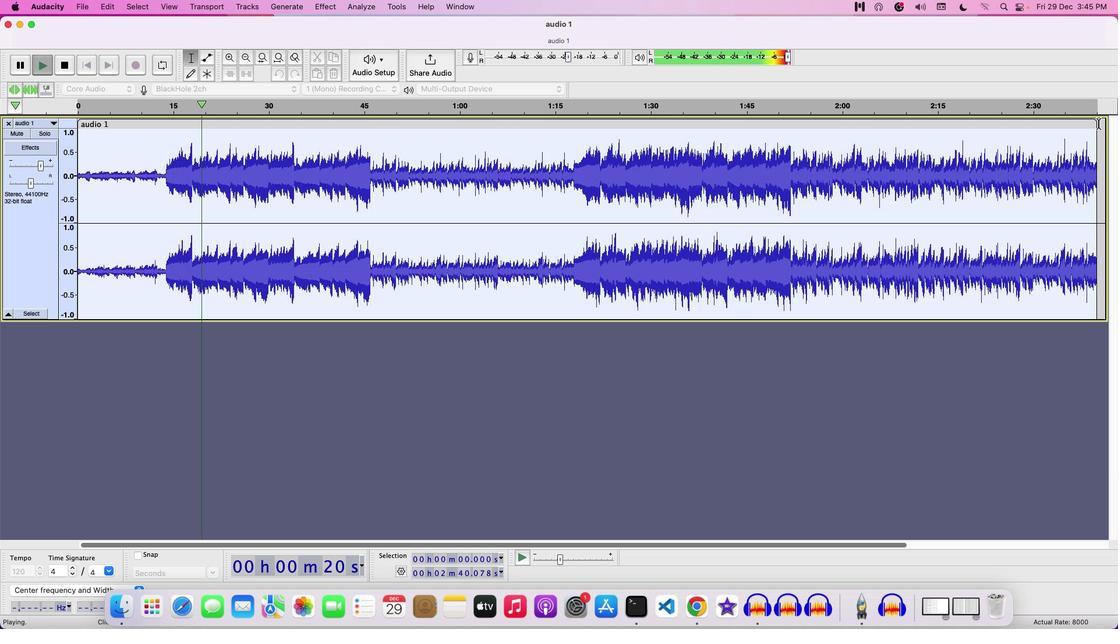 
Action: Mouse moved to (1097, 124)
Screenshot: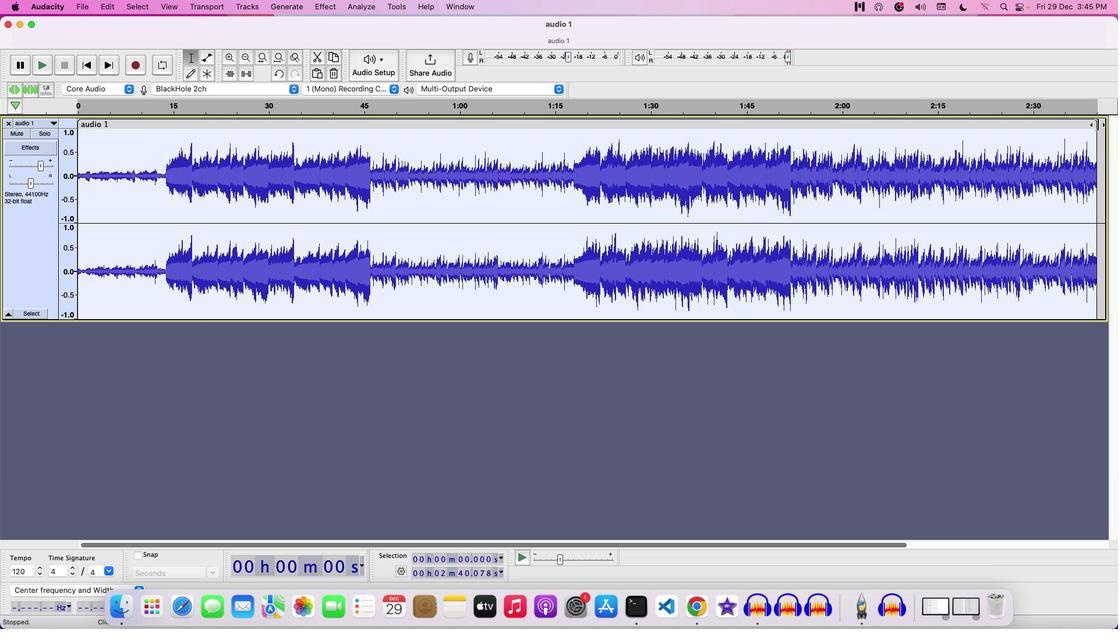 
Action: Mouse pressed left at (1097, 124)
Screenshot: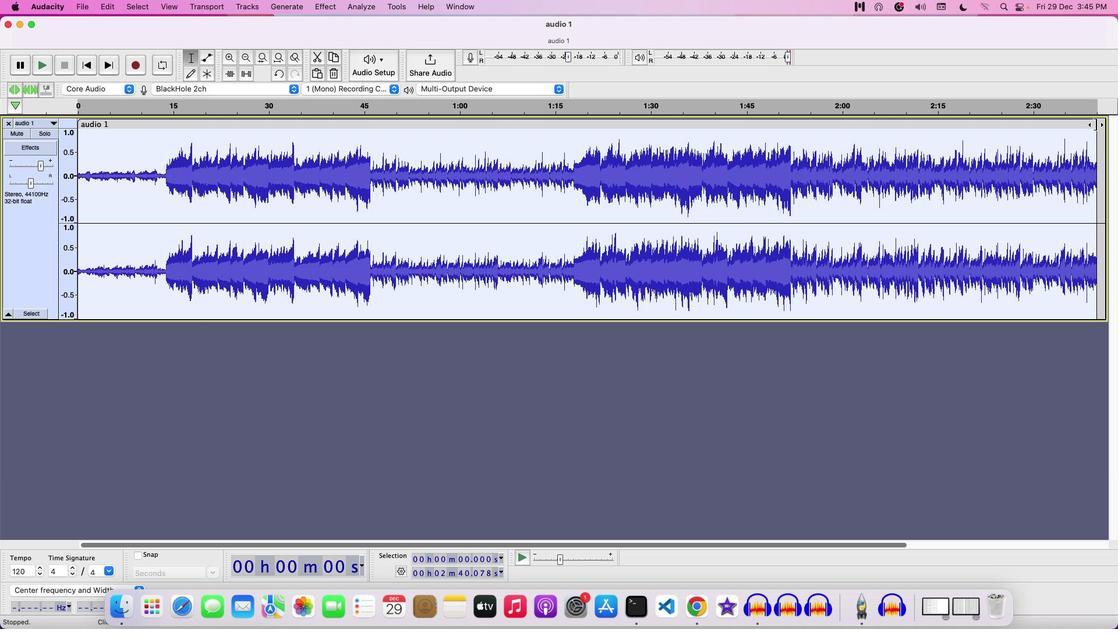 
Action: Mouse moved to (327, 9)
Screenshot: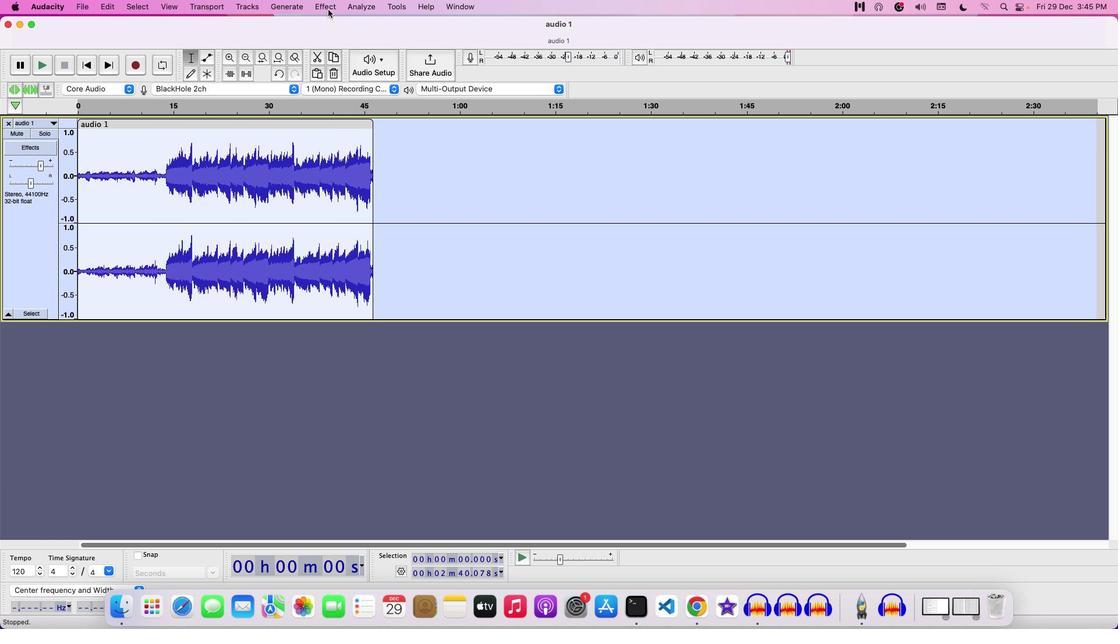 
Action: Mouse pressed left at (327, 9)
Screenshot: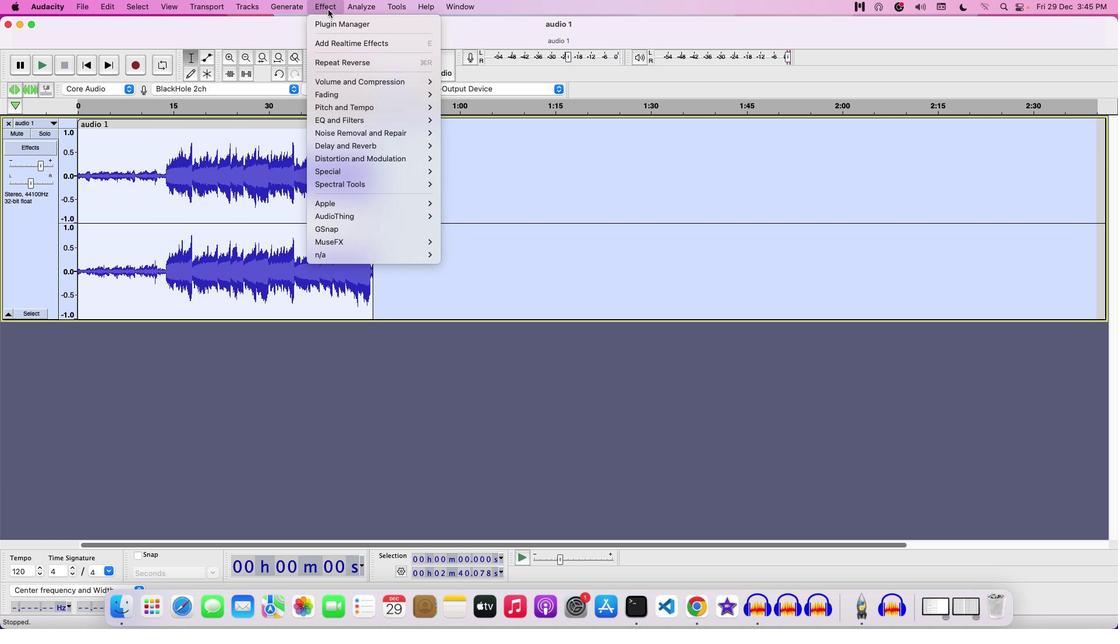 
Action: Mouse moved to (460, 144)
Screenshot: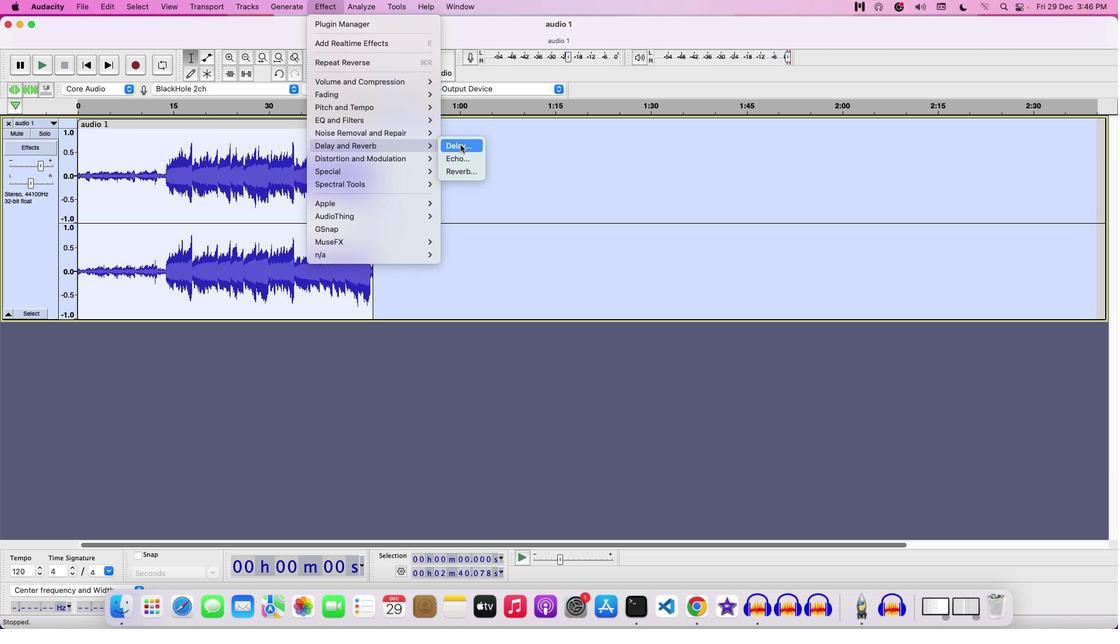 
Action: Mouse pressed left at (460, 144)
Screenshot: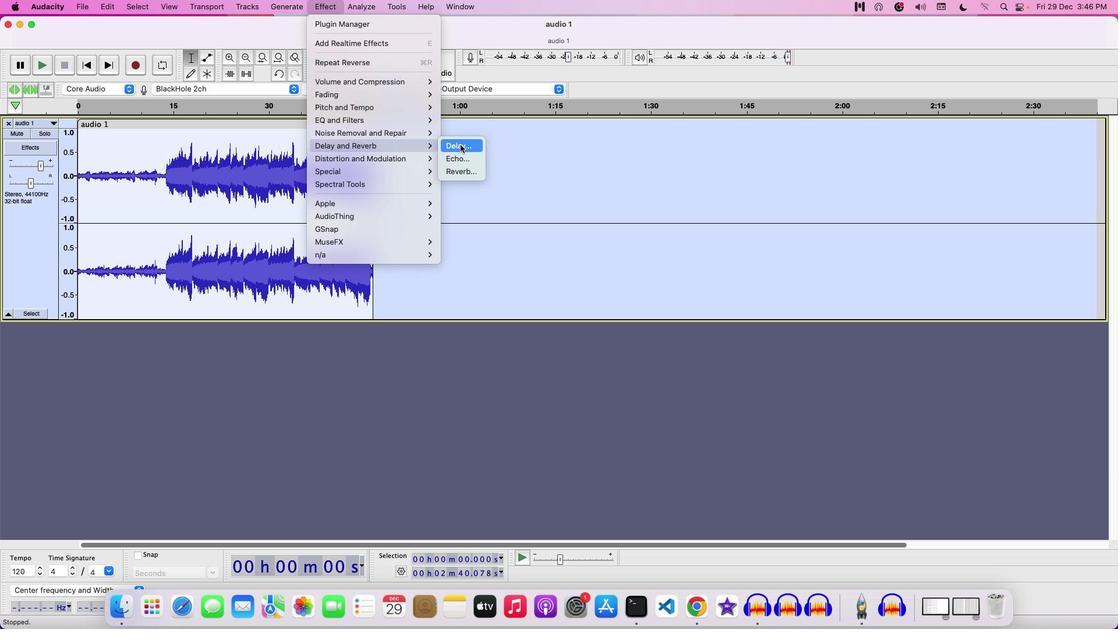 
Action: Mouse moved to (638, 265)
Screenshot: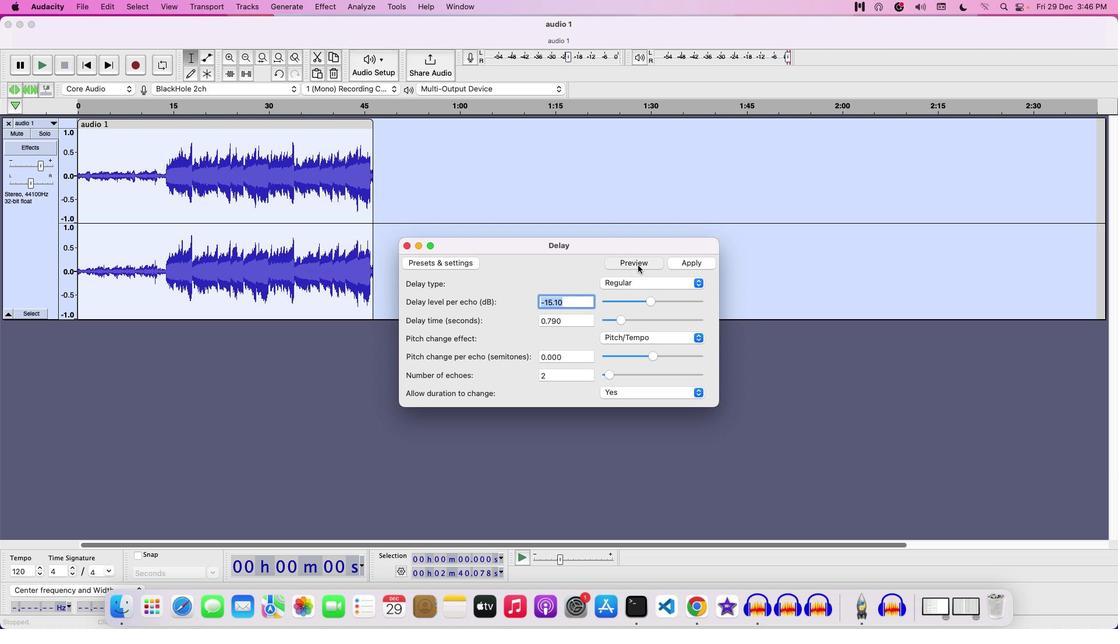 
Action: Mouse pressed left at (638, 265)
Screenshot: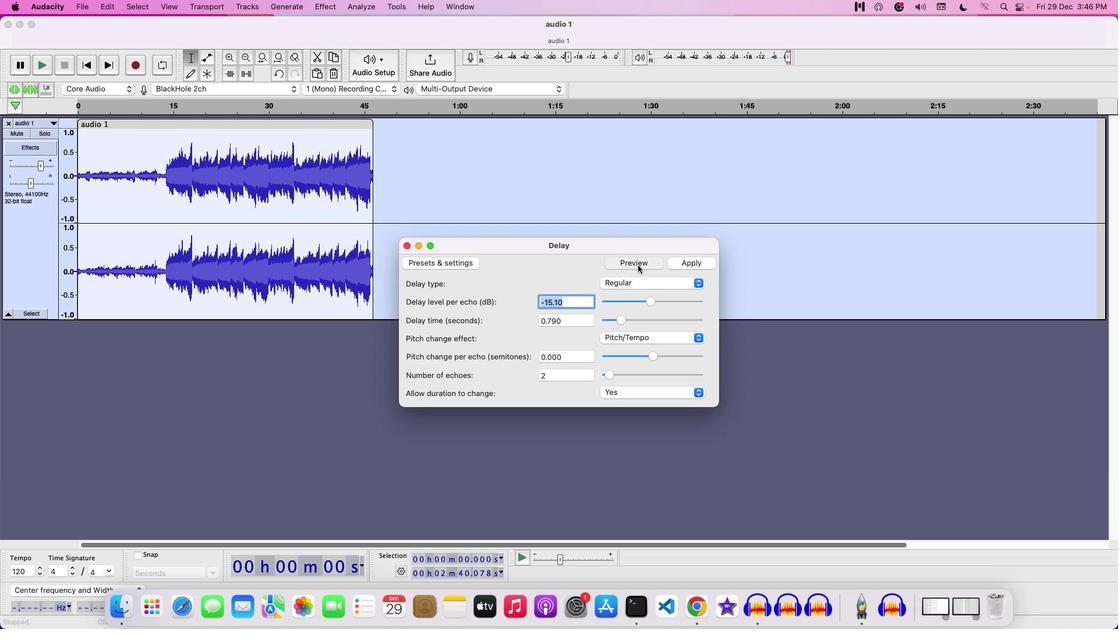 
Action: Mouse moved to (697, 261)
Screenshot: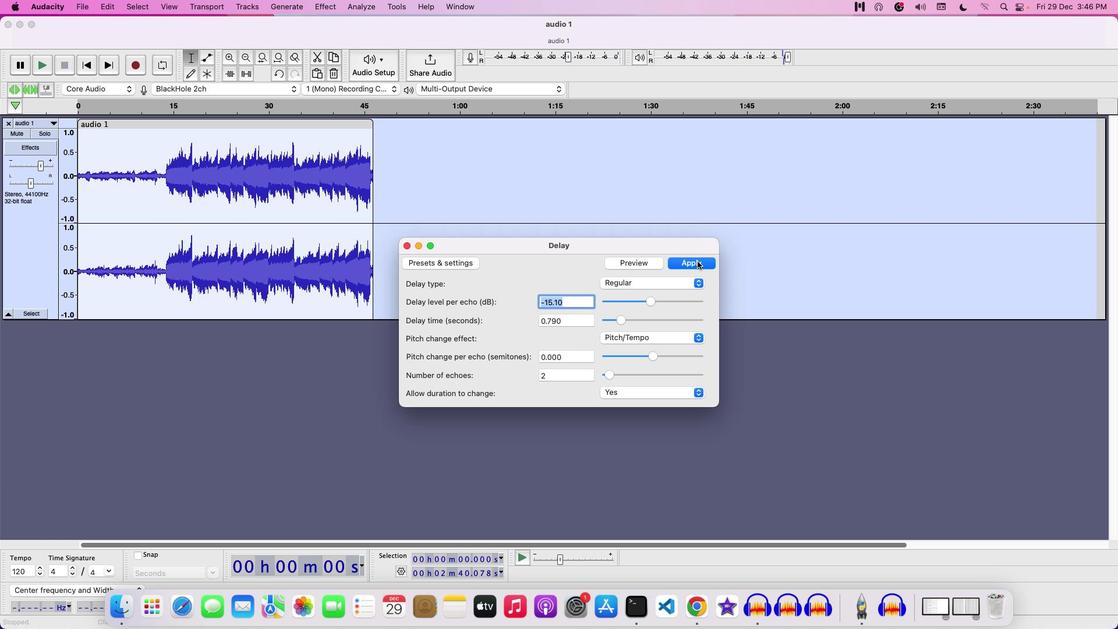 
Action: Mouse pressed left at (697, 261)
Screenshot: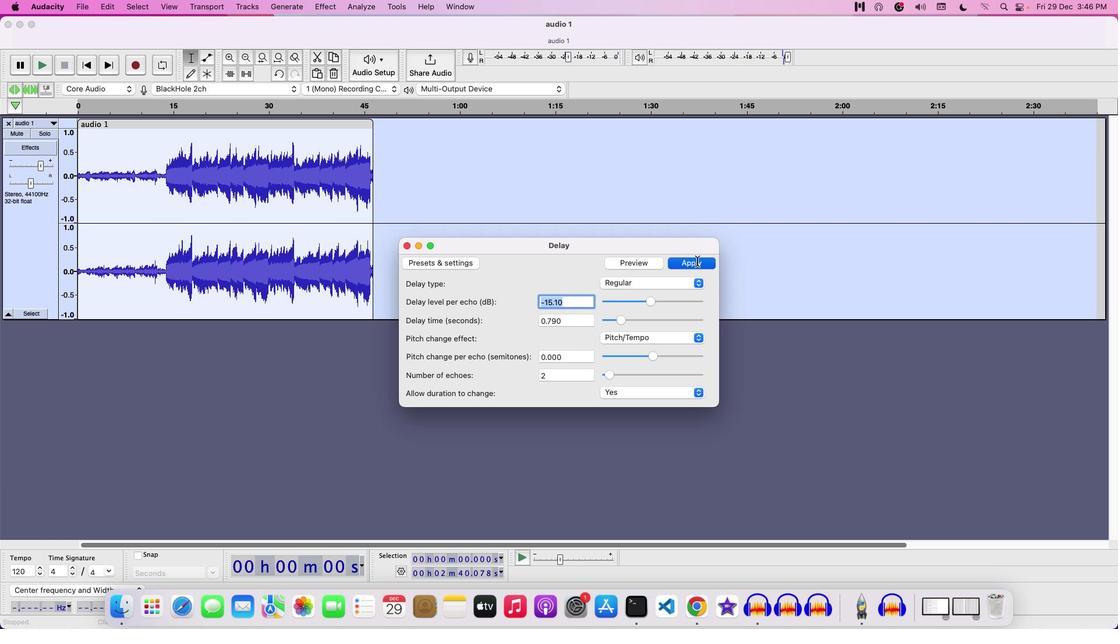 
Action: Mouse moved to (449, 235)
Screenshot: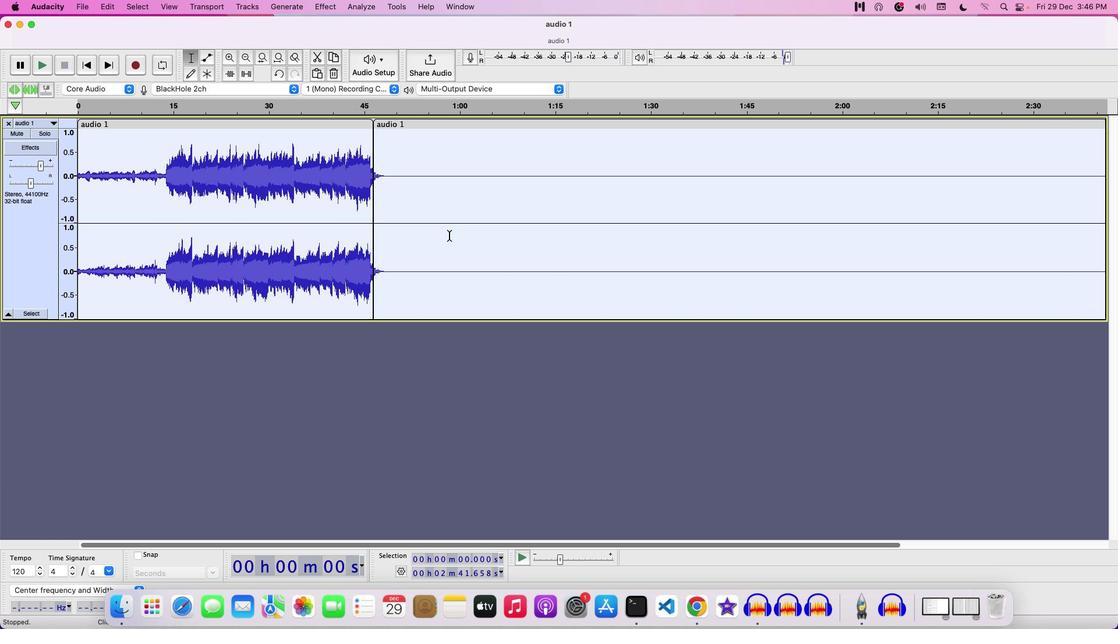 
Action: Key pressed Key.space
Screenshot: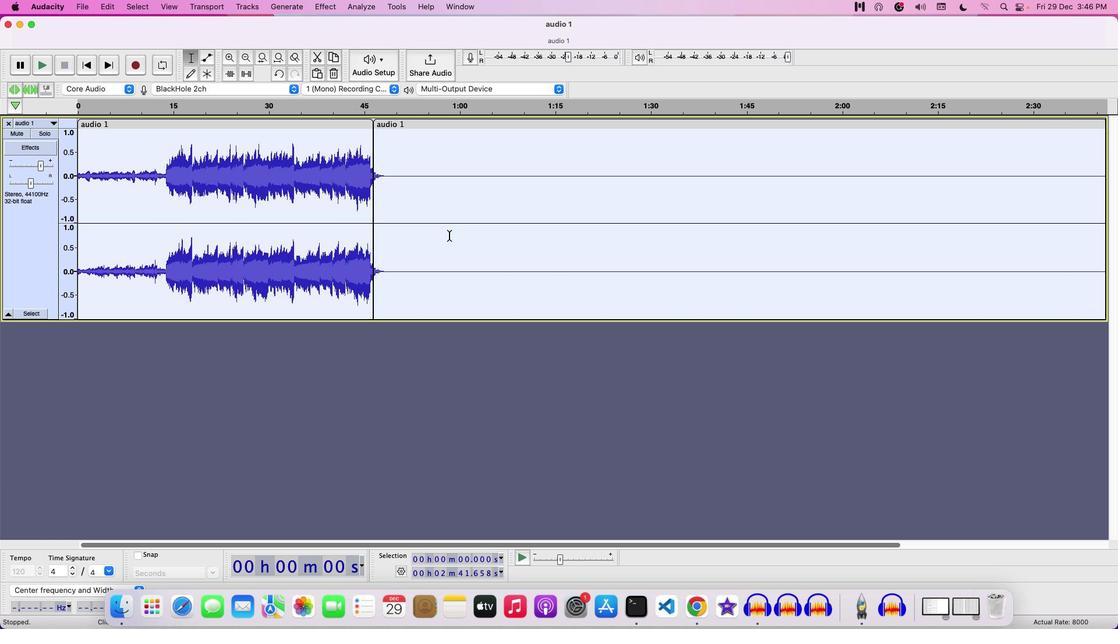 
Action: Mouse moved to (41, 165)
Screenshot: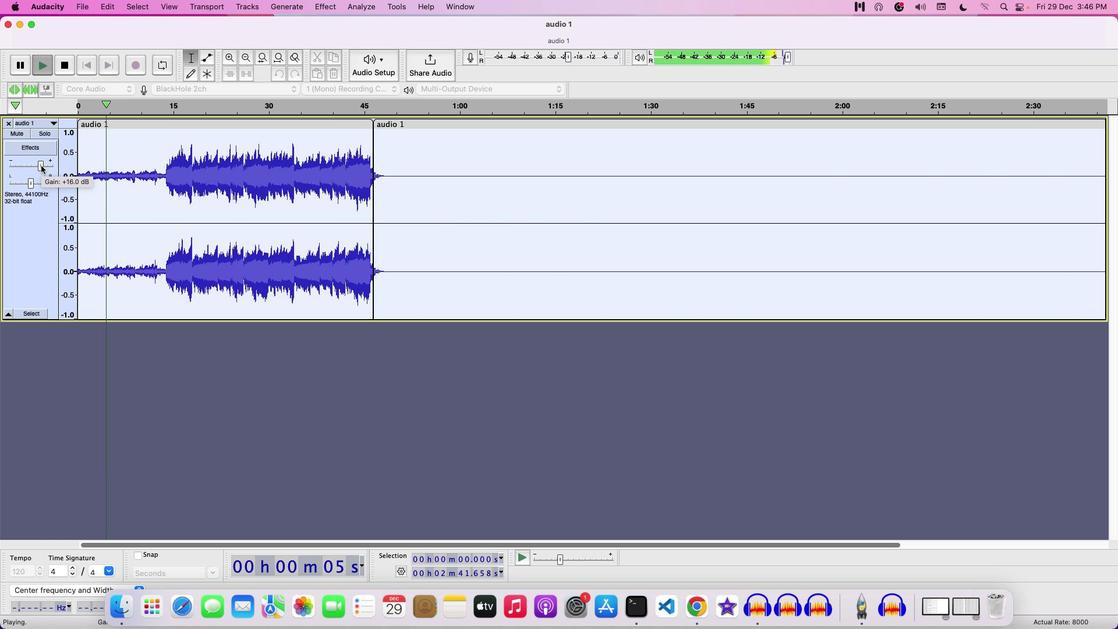 
Action: Mouse pressed left at (41, 165)
Screenshot: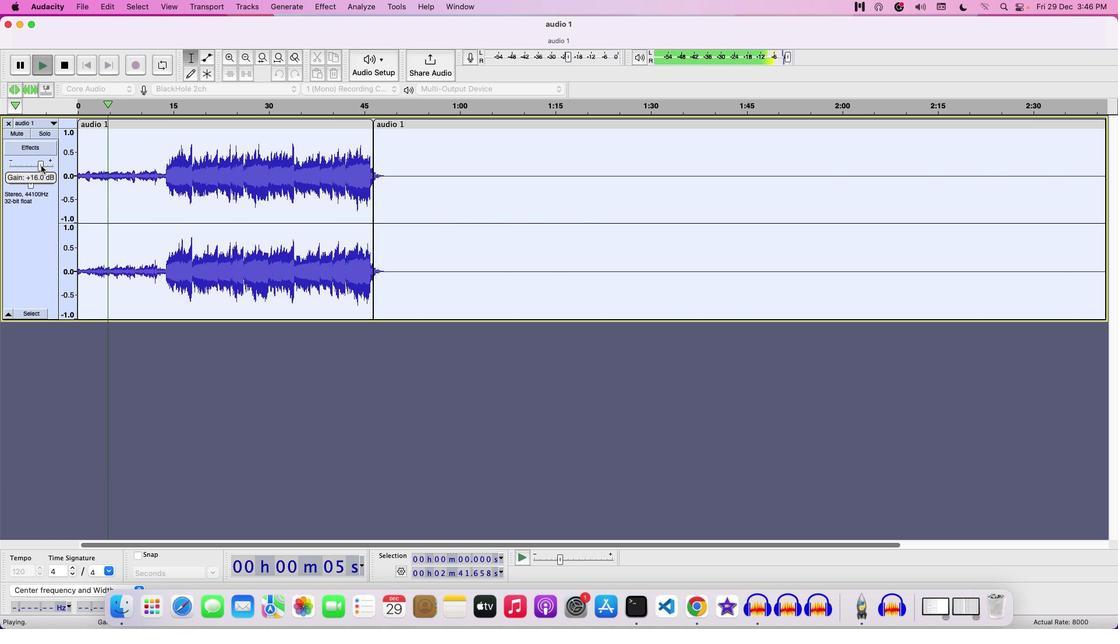 
Action: Mouse moved to (41, 165)
Screenshot: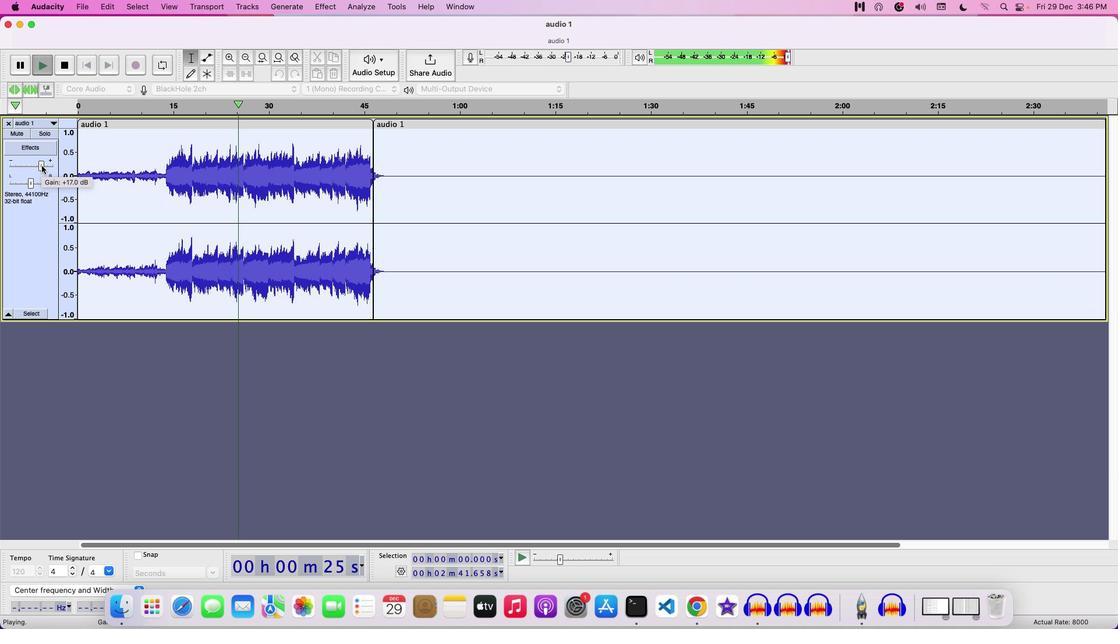 
Action: Mouse pressed left at (41, 165)
Screenshot: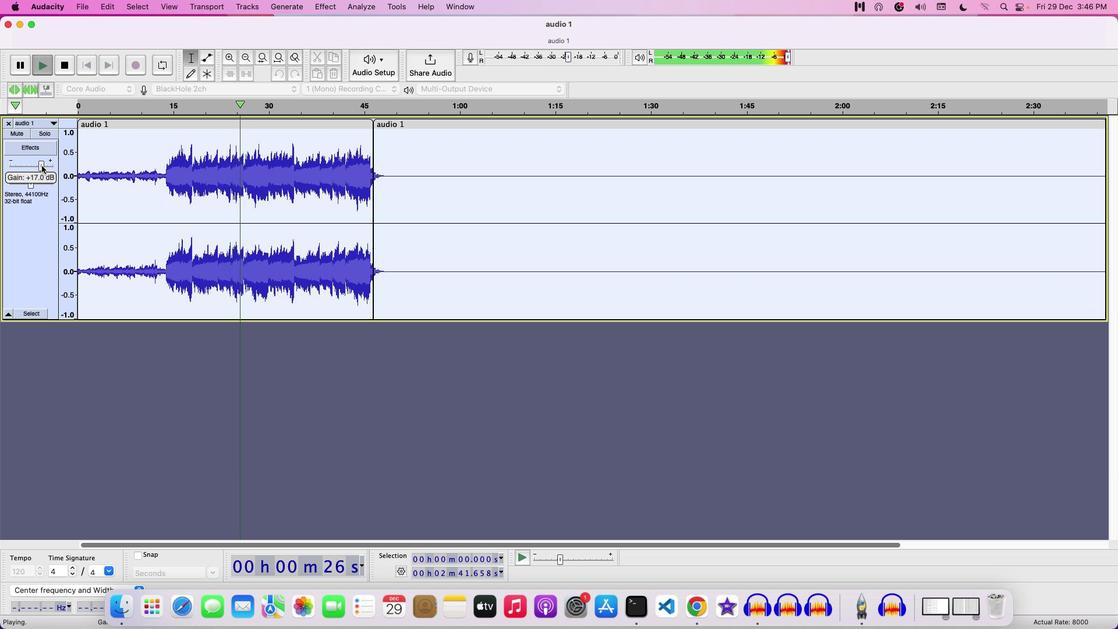 
Action: Mouse moved to (220, 156)
Screenshot: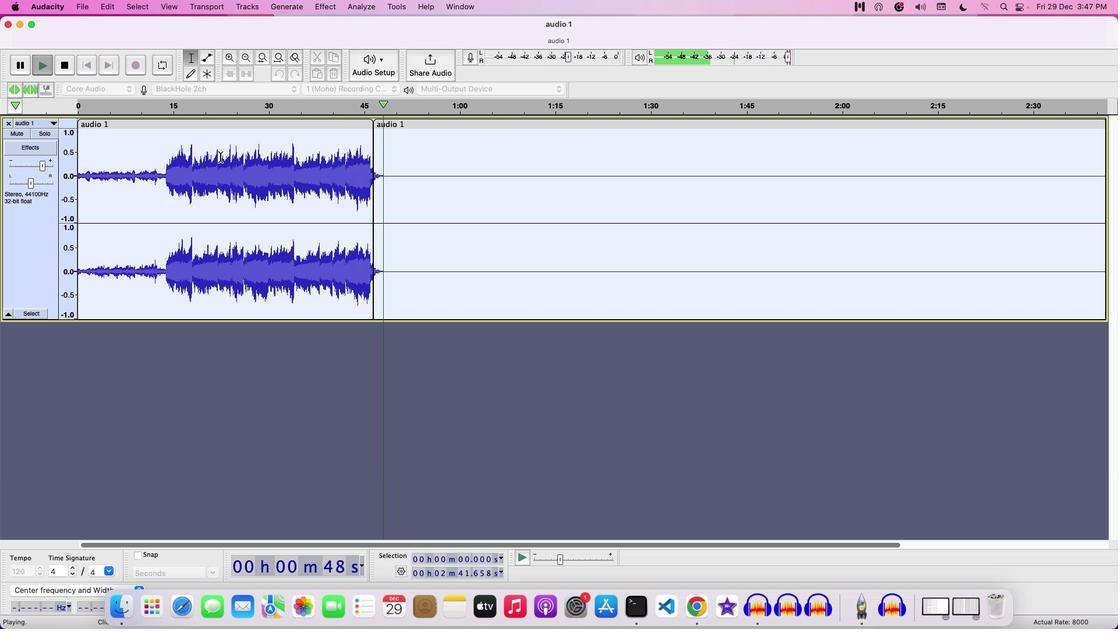 
Action: Key pressed Key.space
Screenshot: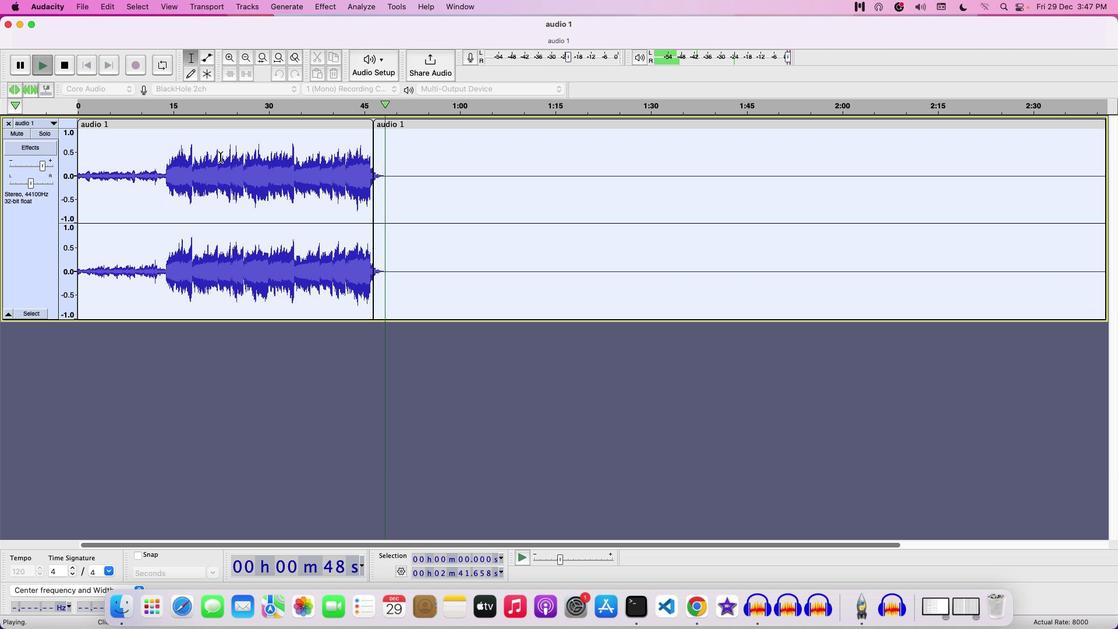 
Action: Mouse moved to (75, 6)
Screenshot: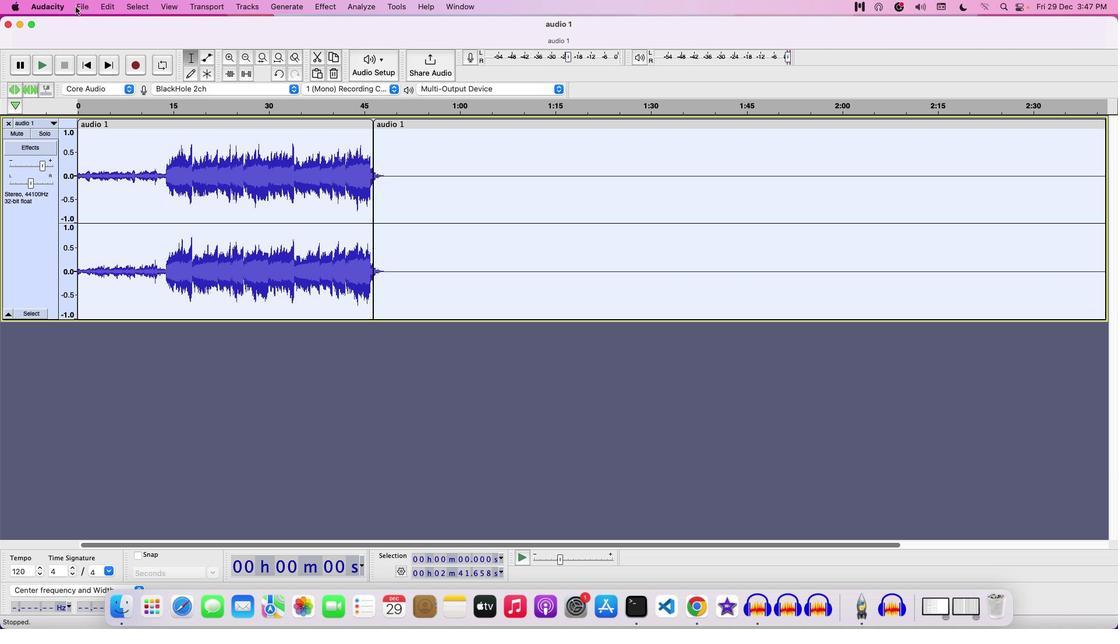 
Action: Mouse pressed left at (75, 6)
Screenshot: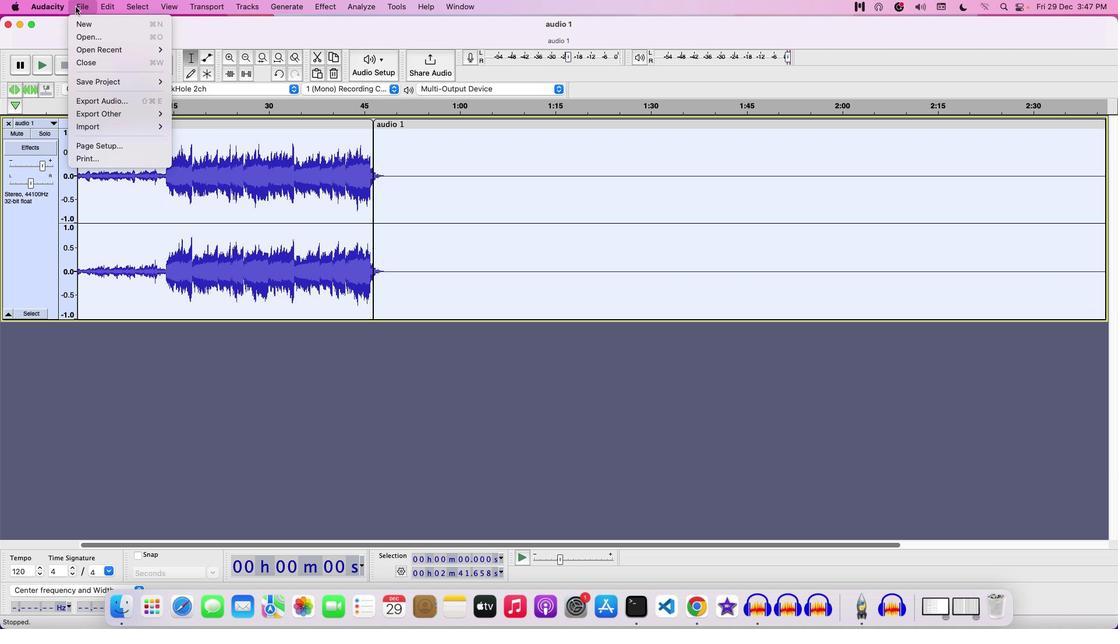 
Action: Mouse moved to (105, 80)
Screenshot: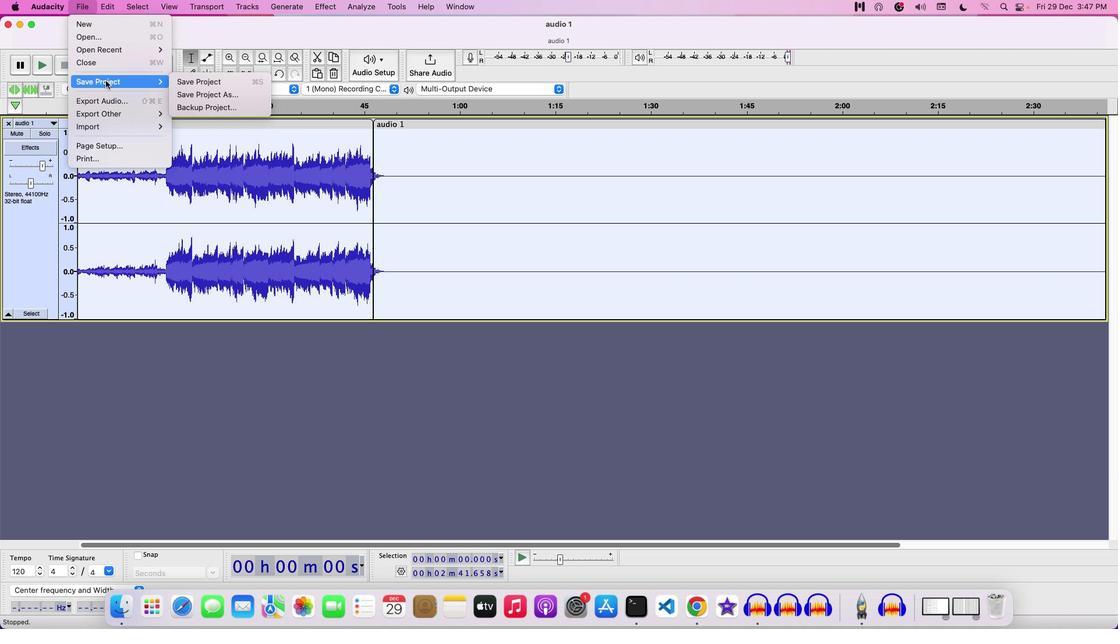 
Action: Mouse pressed left at (105, 80)
Screenshot: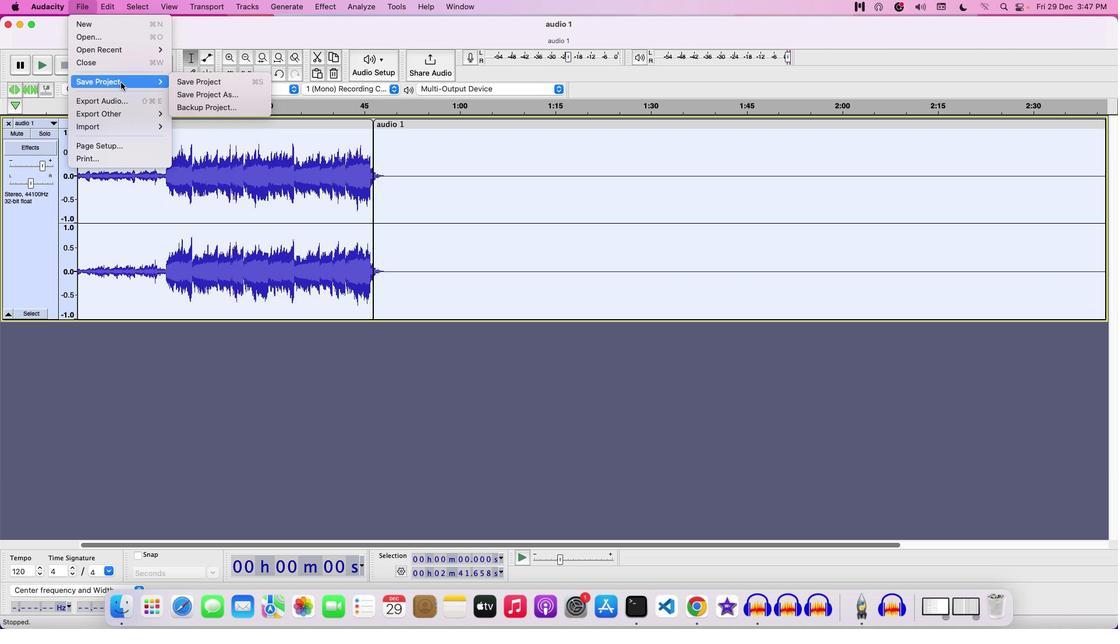 
Action: Mouse moved to (195, 85)
Screenshot: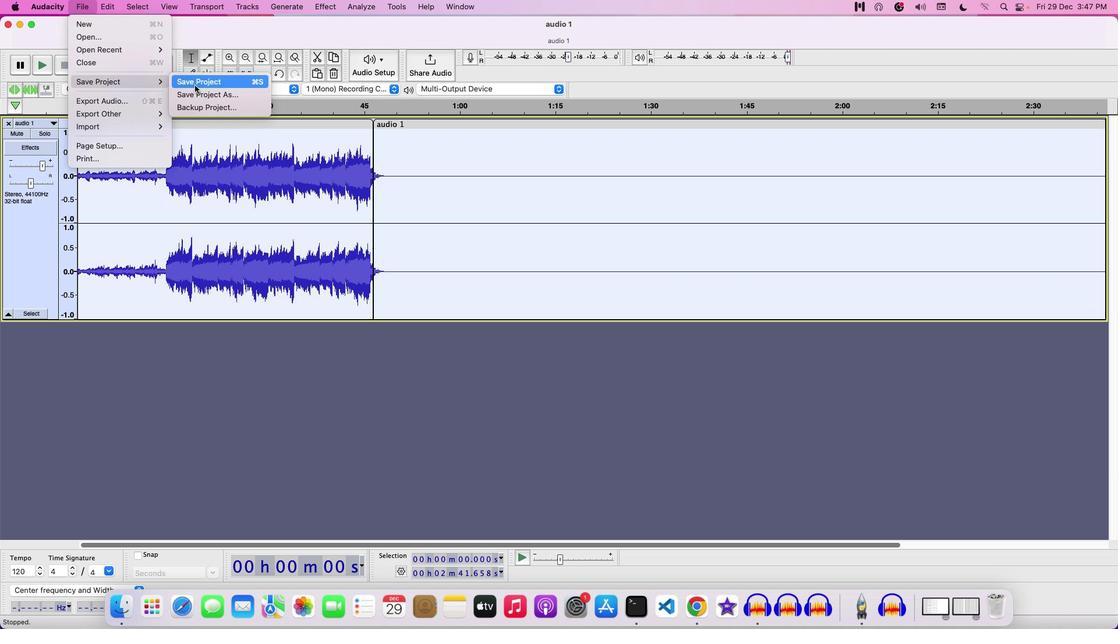 
Action: Mouse pressed left at (195, 85)
Screenshot: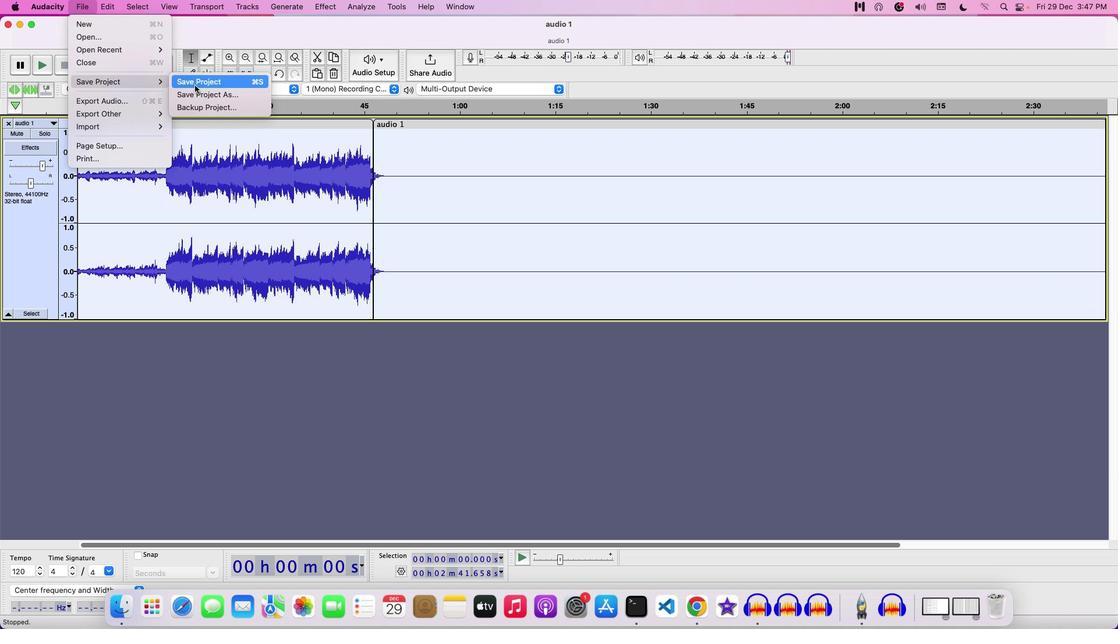
Action: Mouse moved to (516, 166)
Screenshot: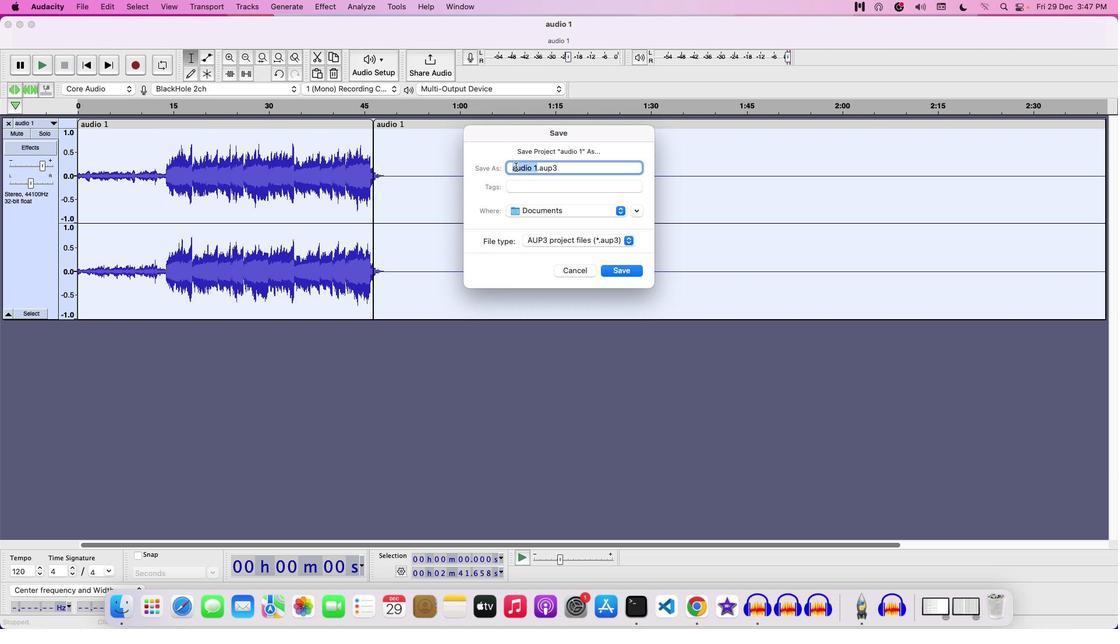 
Action: Mouse pressed left at (516, 166)
Screenshot: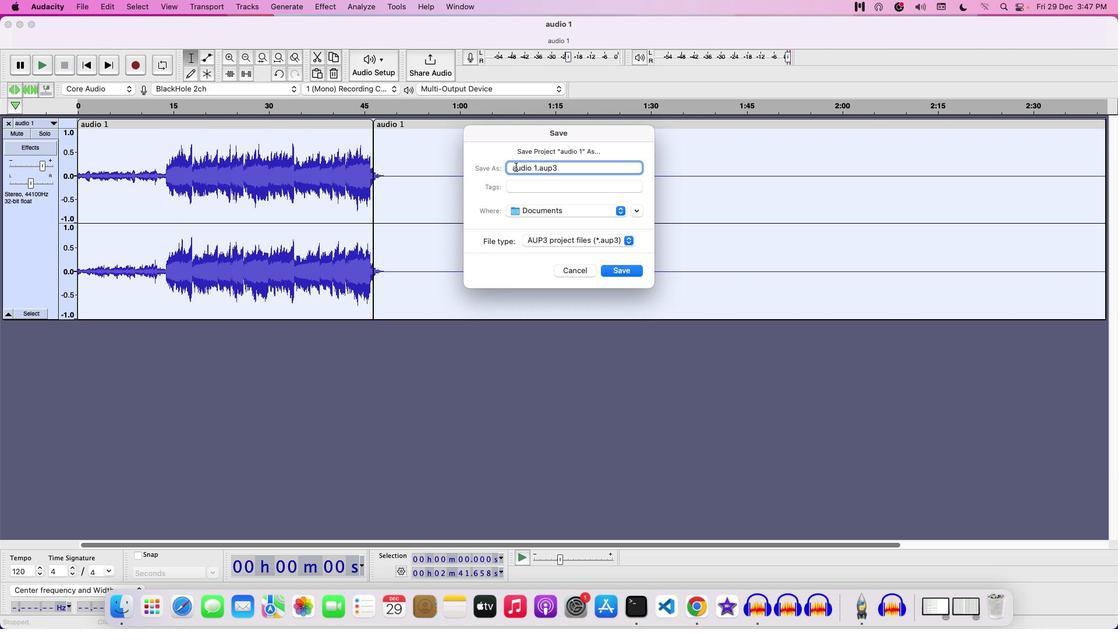 
Action: Mouse moved to (535, 134)
Screenshot: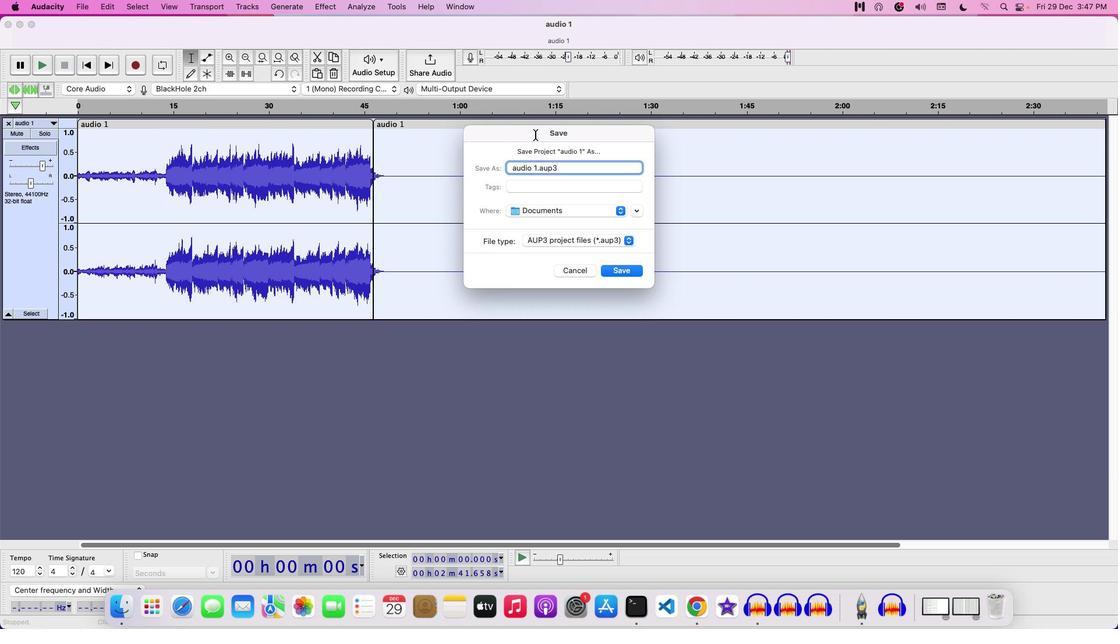 
Action: Key pressed Key.left'R''E''V''E''R''S''E''D'Key.spaceKey.rightKey.rightKey.rightKey.rightKey.rightKey.space'W''I''T''H'Key.space'D''E''L''A''Y'Key.space
Screenshot: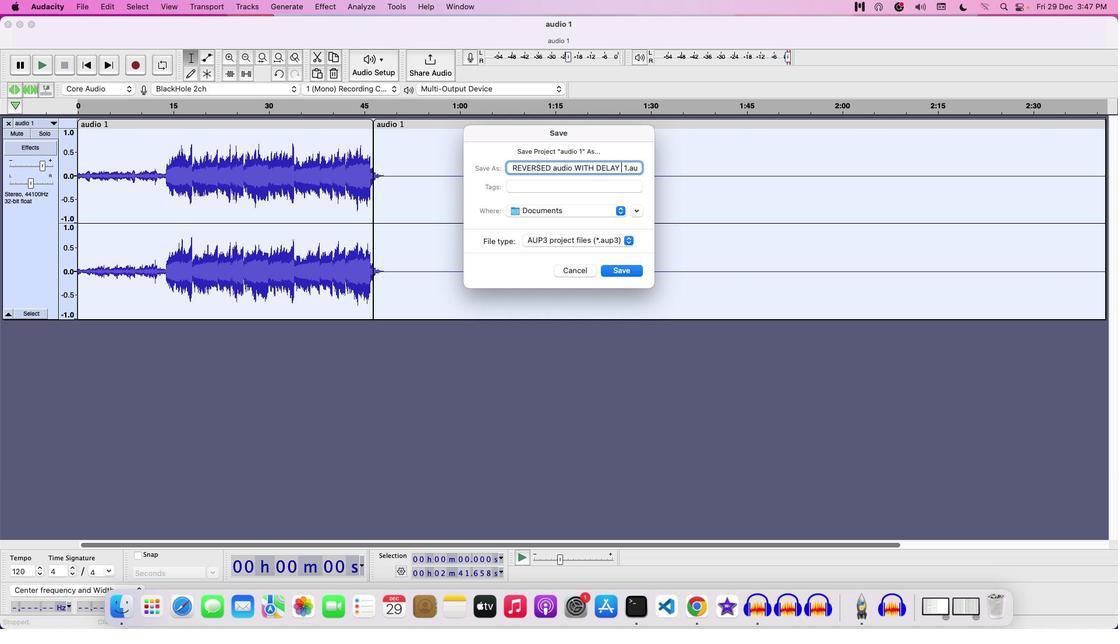 
Action: Mouse moved to (635, 273)
Screenshot: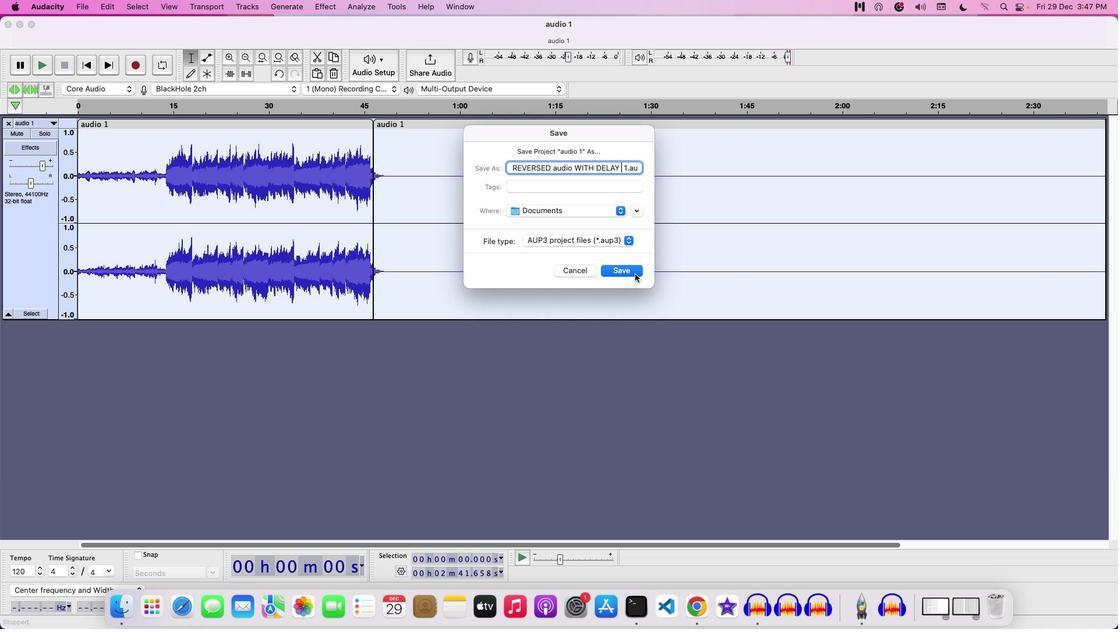 
Action: Mouse pressed left at (635, 273)
Screenshot: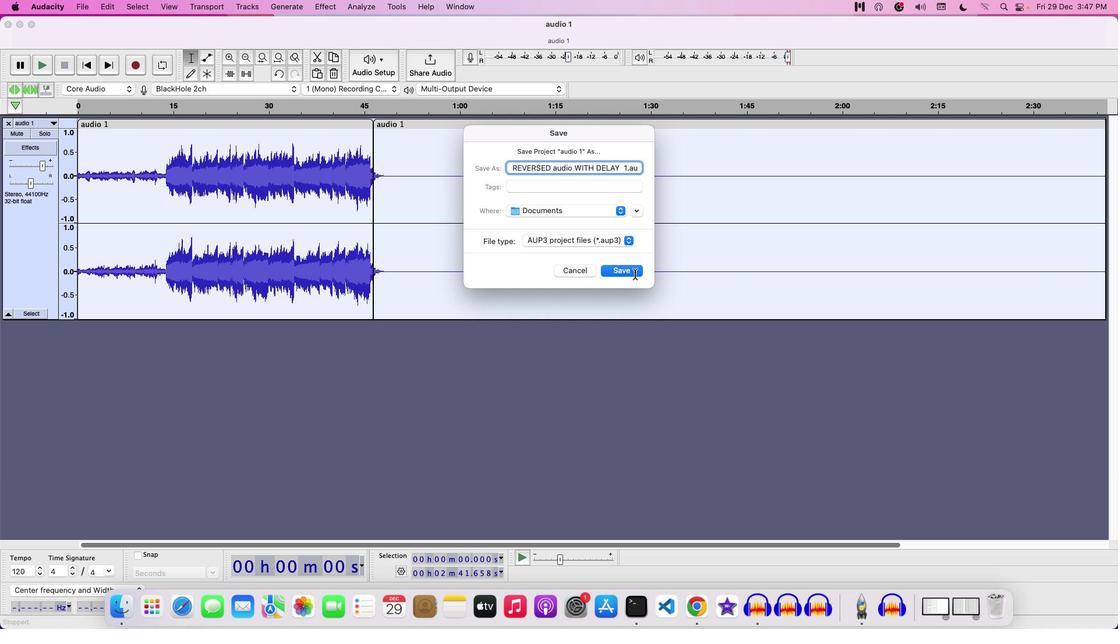 
Action: Mouse moved to (637, 271)
Screenshot: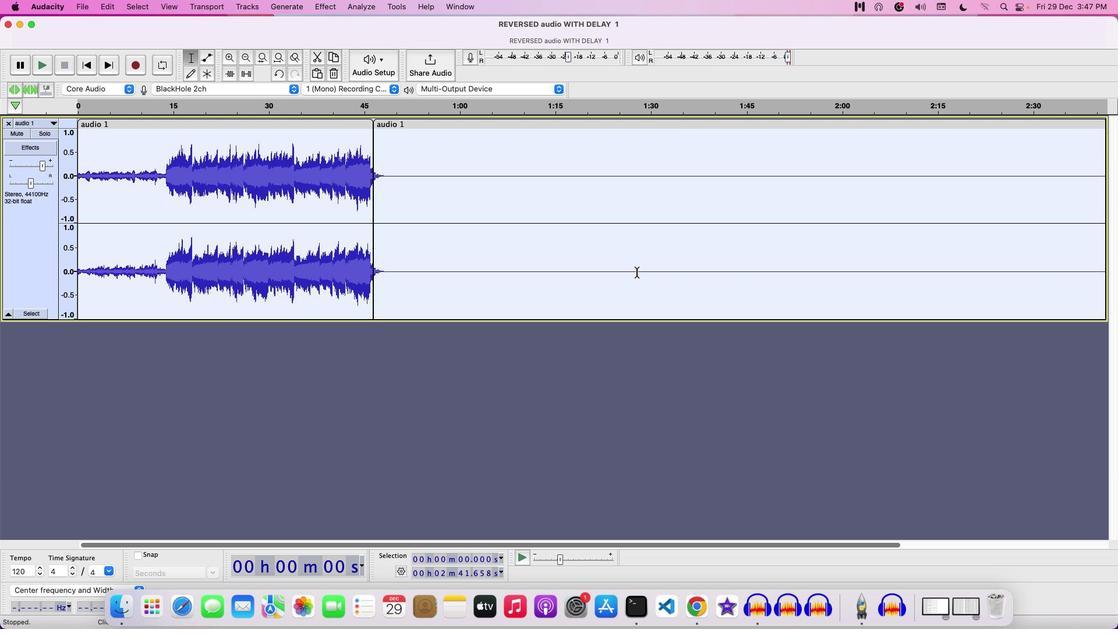 
